 Task: Search one way flight ticket for 5 adults, 2 children, 1 infant in seat and 1 infant on lap in economy from Knoxville: Mcghee Tyson Airport to New Bern: Coastal Carolina Regional Airport (was Craven County Regional) on 8-4-2023. Choice of flights is Westjet. Number of bags: 2 checked bags. Price is upto 73000. Outbound departure time preference is 7:30.
Action: Mouse moved to (199, 297)
Screenshot: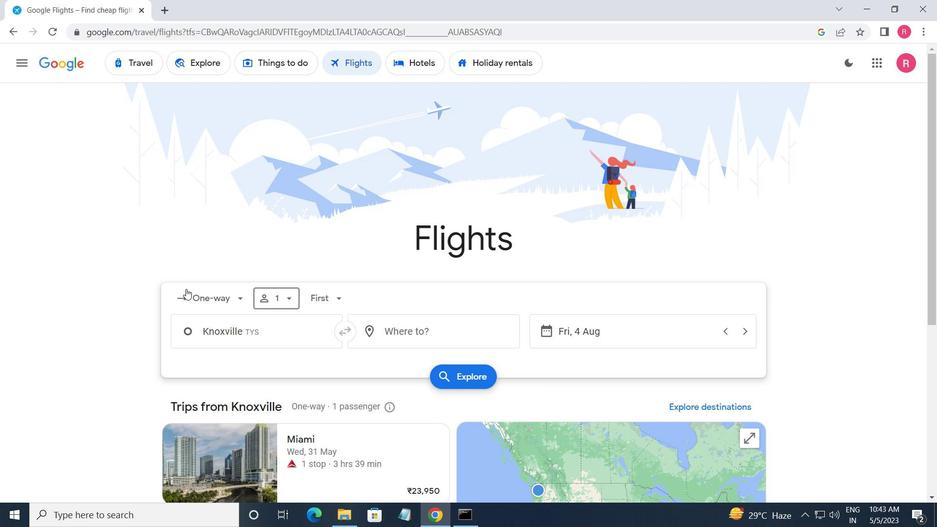 
Action: Mouse pressed left at (199, 297)
Screenshot: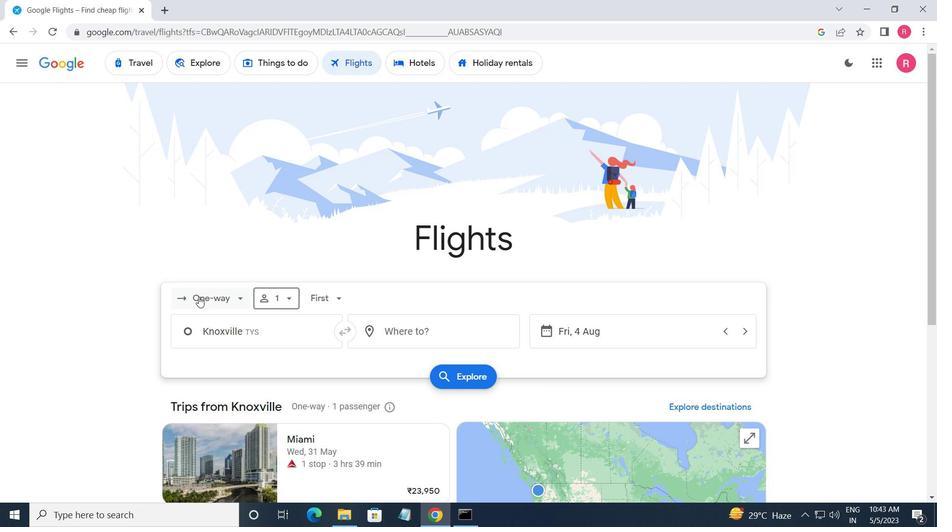 
Action: Mouse moved to (209, 351)
Screenshot: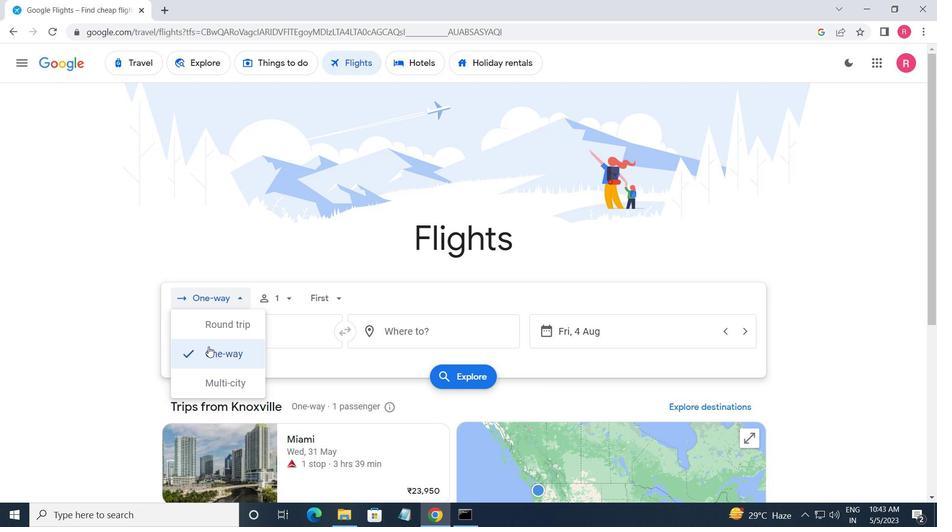 
Action: Mouse pressed left at (209, 351)
Screenshot: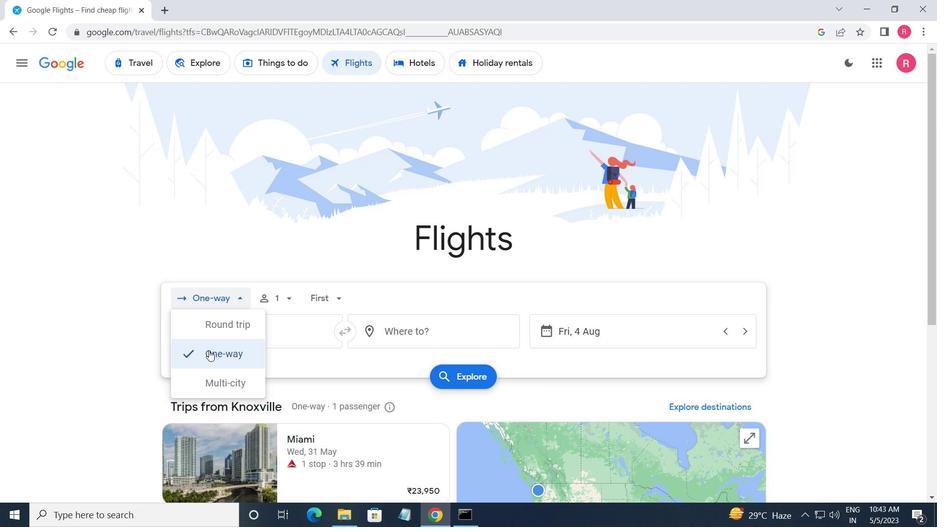 
Action: Mouse moved to (284, 303)
Screenshot: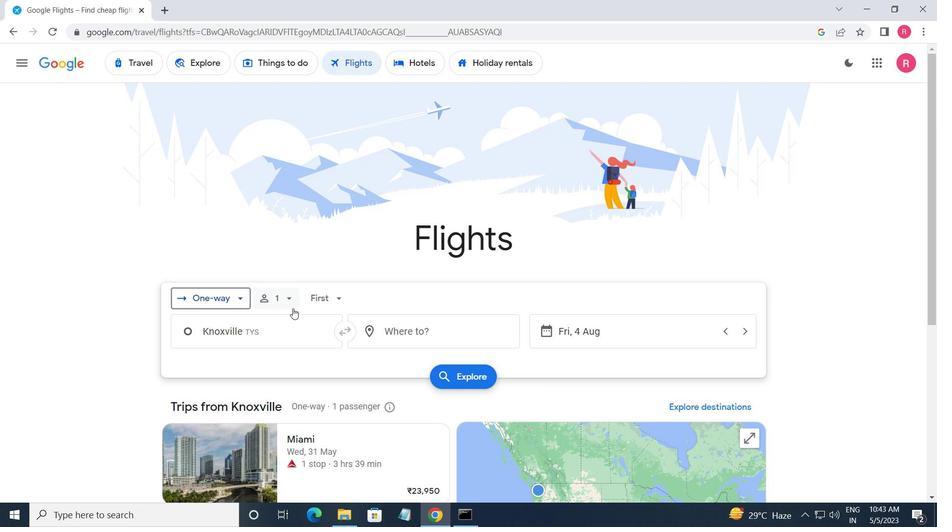 
Action: Mouse pressed left at (284, 303)
Screenshot: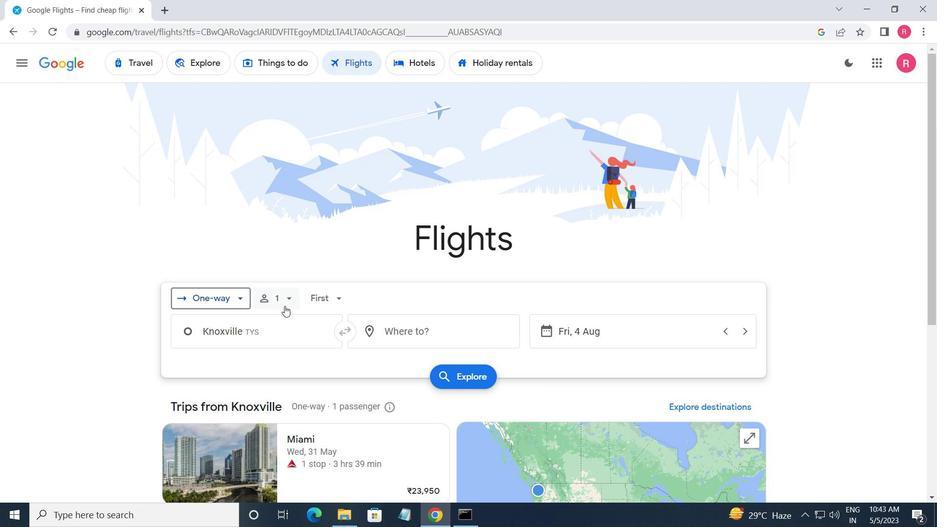 
Action: Mouse moved to (371, 328)
Screenshot: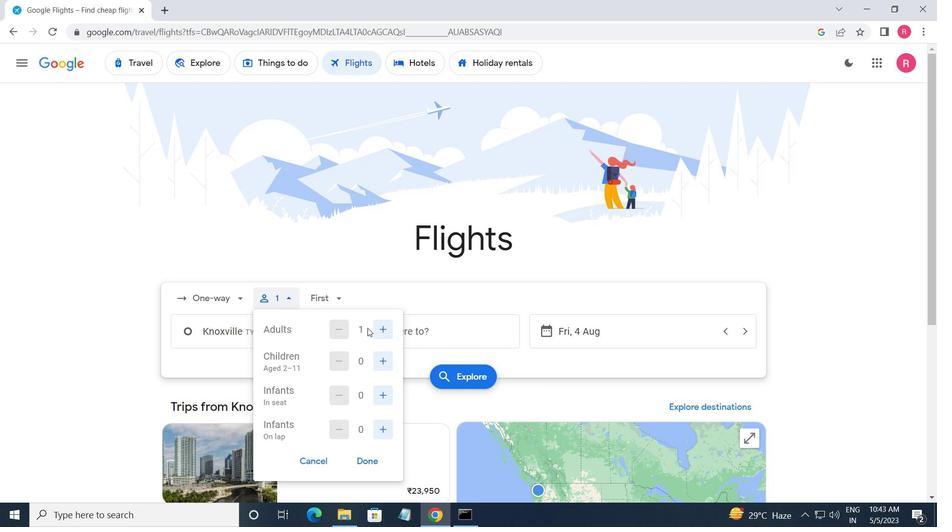 
Action: Mouse pressed left at (371, 328)
Screenshot: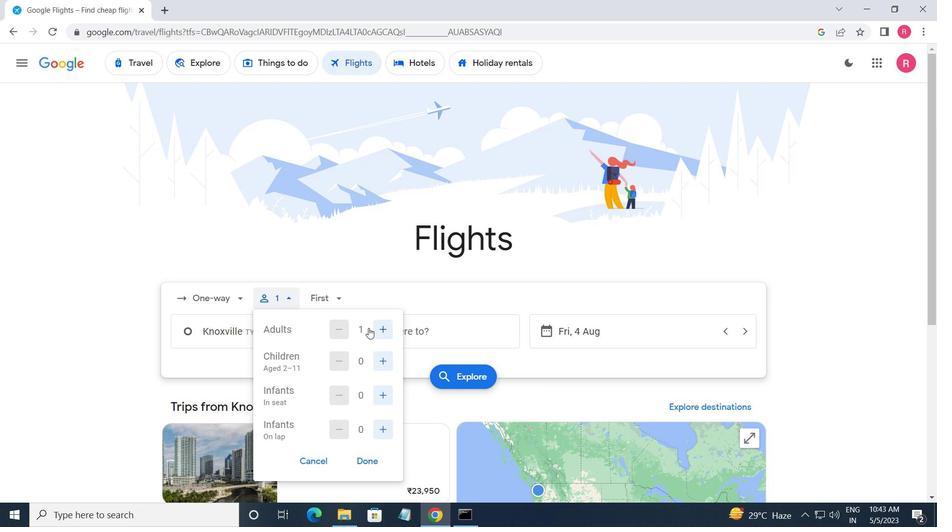
Action: Mouse pressed left at (371, 328)
Screenshot: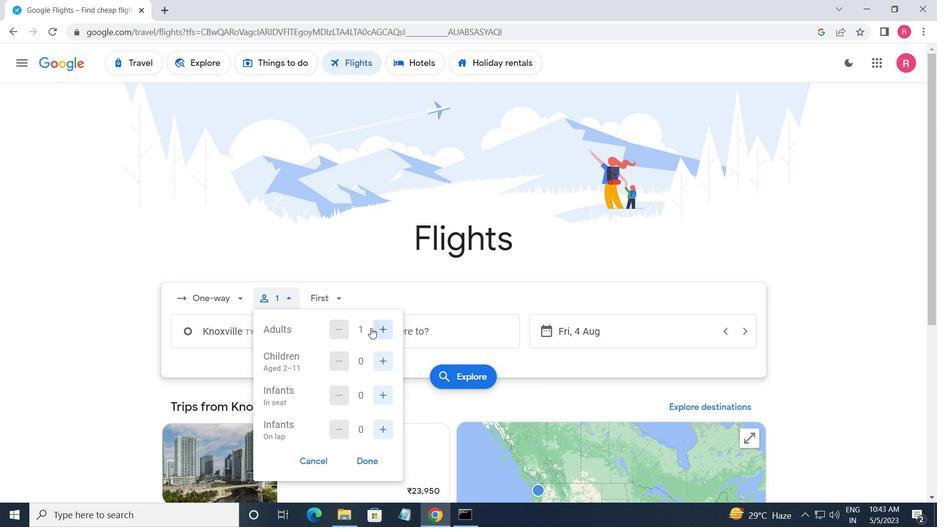 
Action: Mouse pressed left at (371, 328)
Screenshot: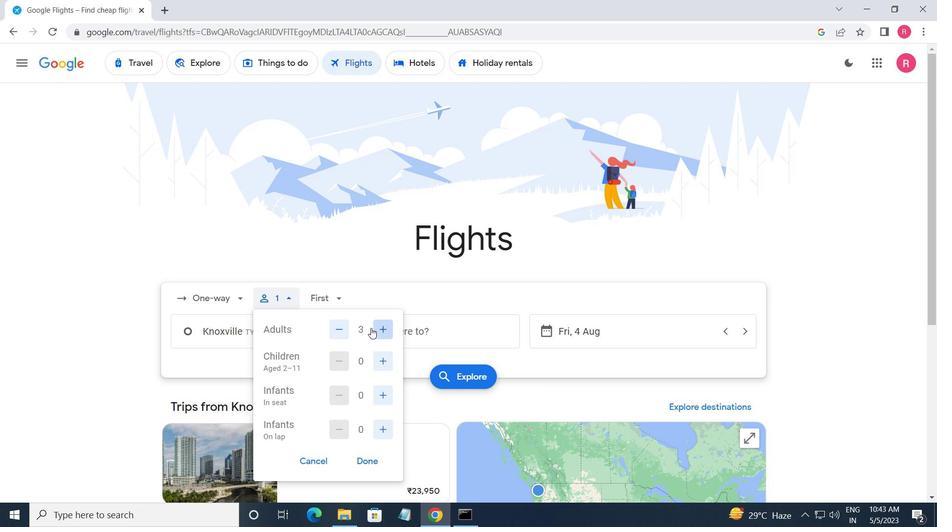 
Action: Mouse pressed left at (371, 328)
Screenshot: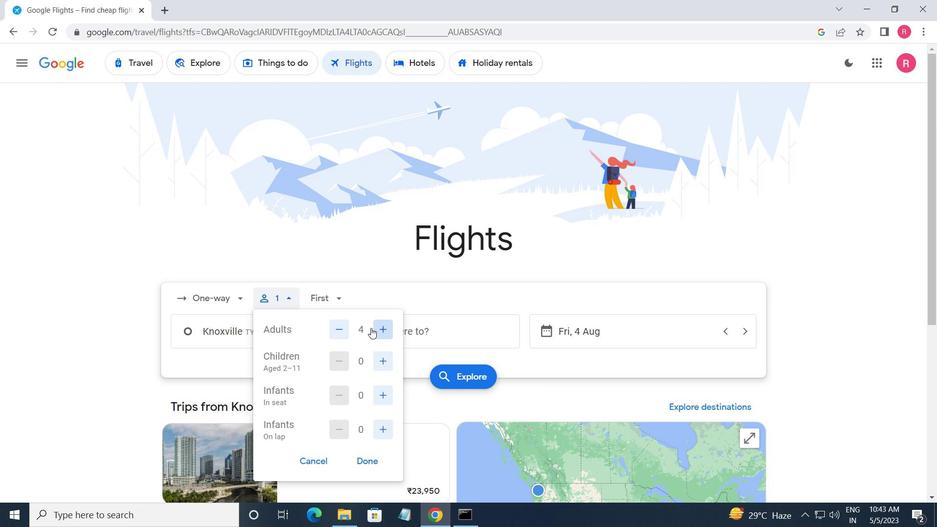 
Action: Mouse moved to (388, 360)
Screenshot: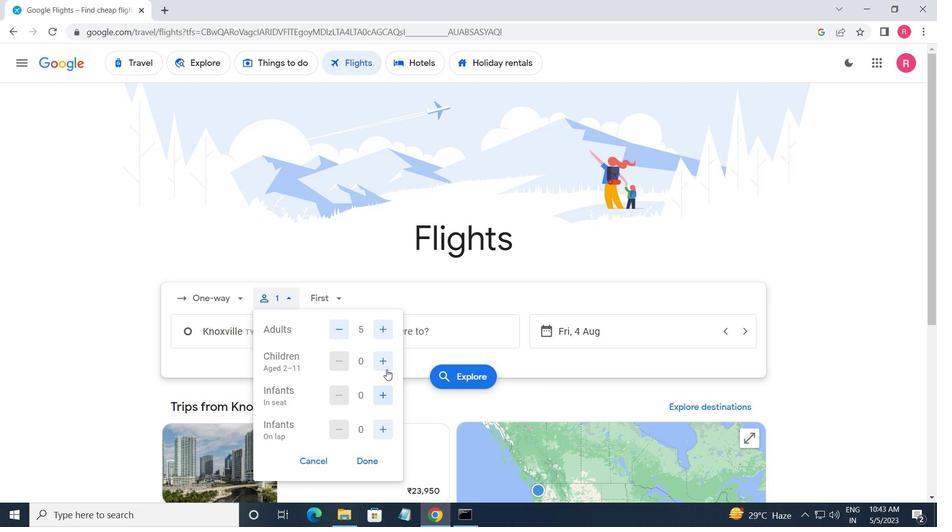 
Action: Mouse pressed left at (388, 360)
Screenshot: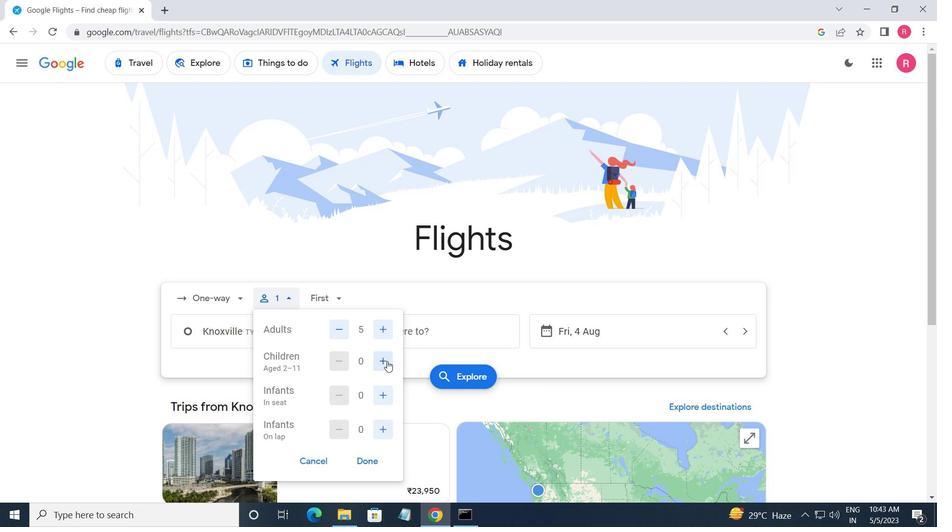 
Action: Mouse pressed left at (388, 360)
Screenshot: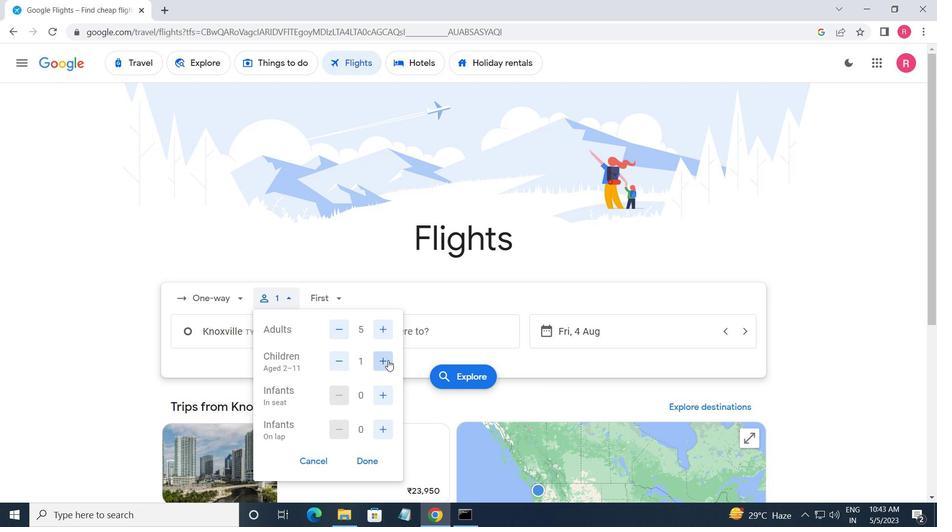 
Action: Mouse moved to (384, 394)
Screenshot: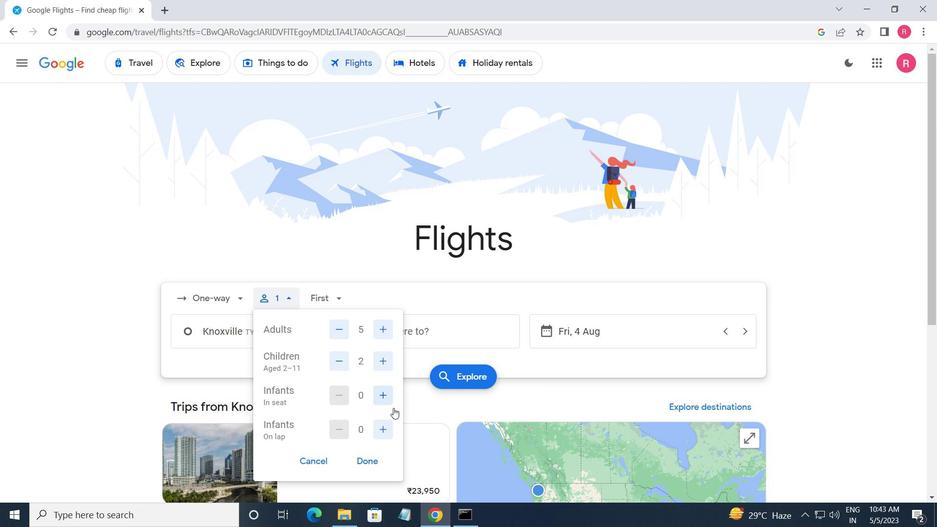 
Action: Mouse pressed left at (384, 394)
Screenshot: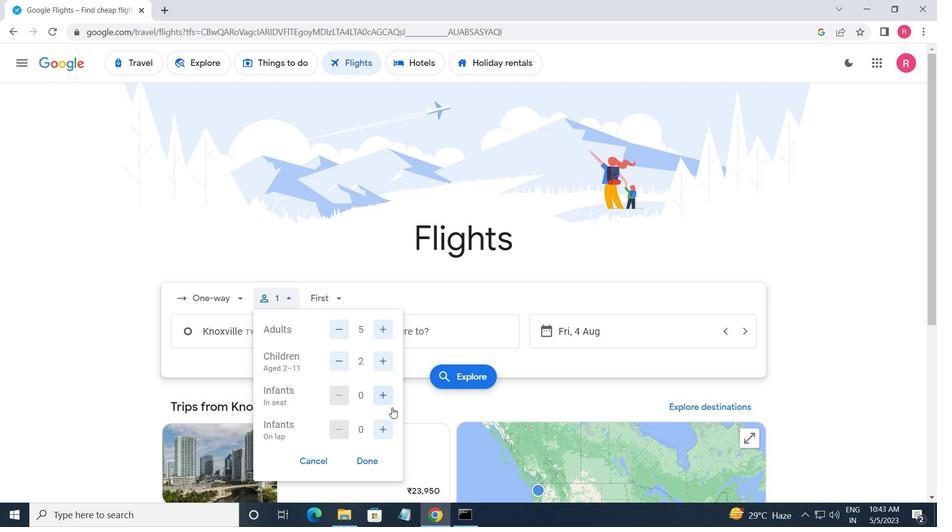 
Action: Mouse moved to (392, 430)
Screenshot: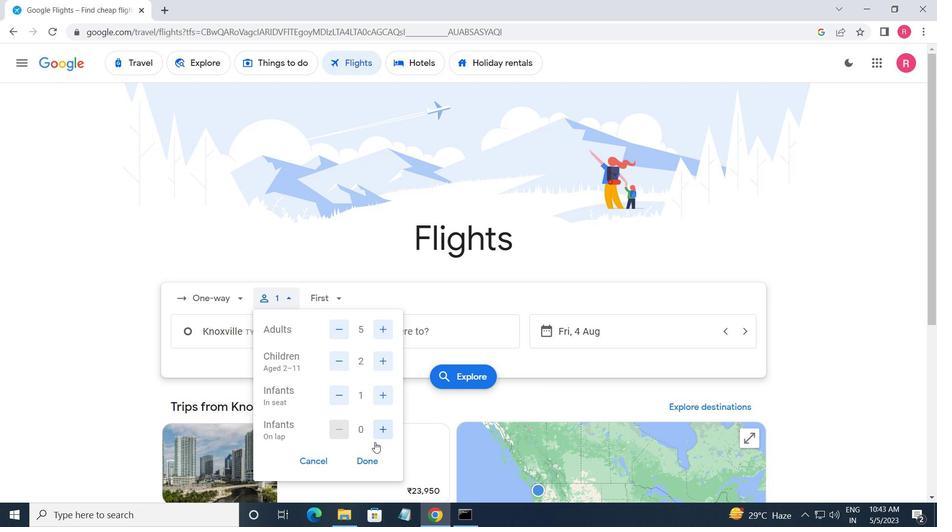 
Action: Mouse pressed left at (392, 430)
Screenshot: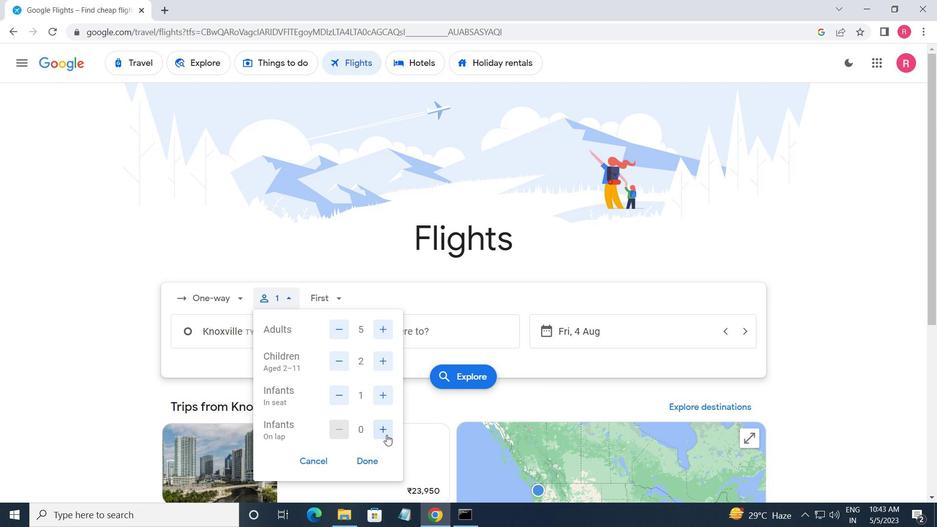 
Action: Mouse moved to (370, 464)
Screenshot: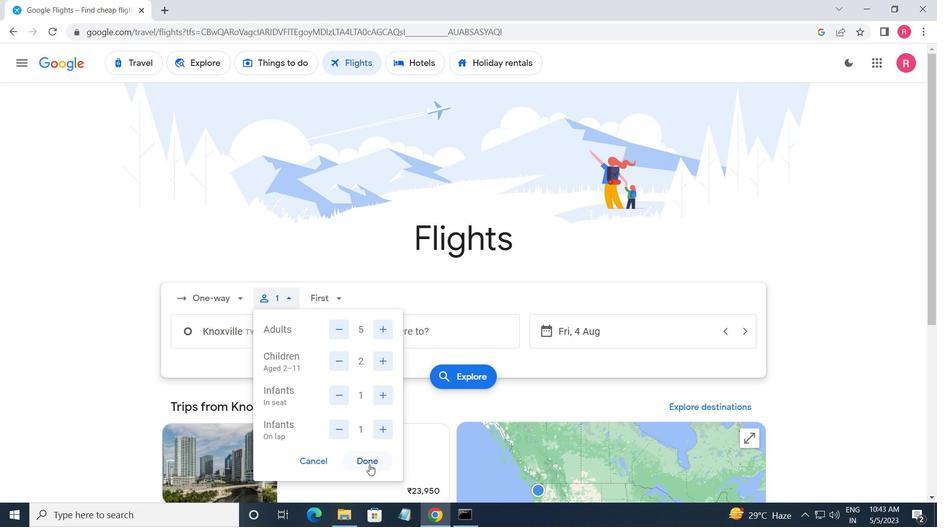 
Action: Mouse pressed left at (370, 464)
Screenshot: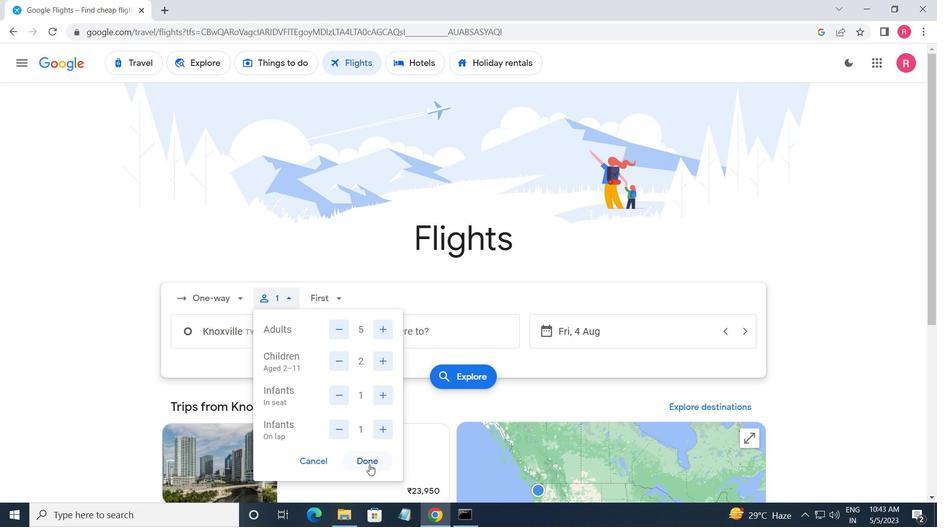 
Action: Mouse moved to (328, 299)
Screenshot: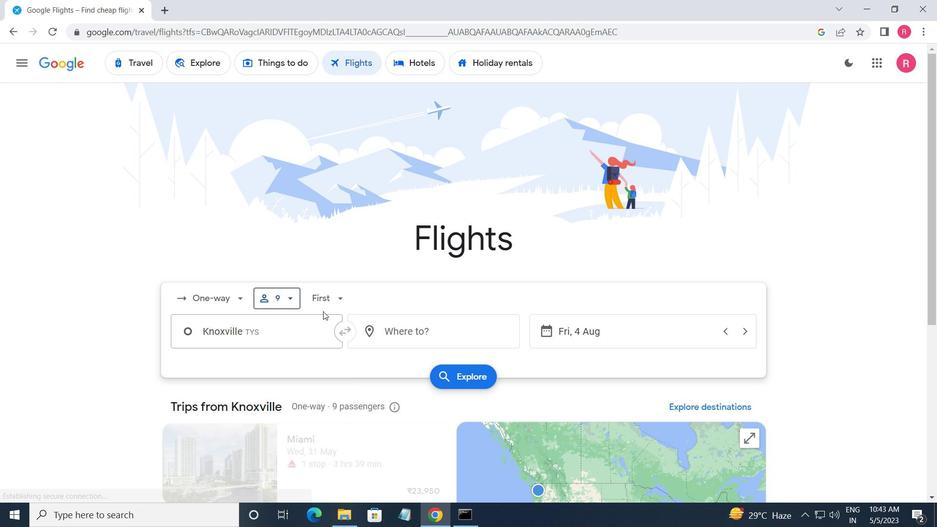 
Action: Mouse pressed left at (328, 299)
Screenshot: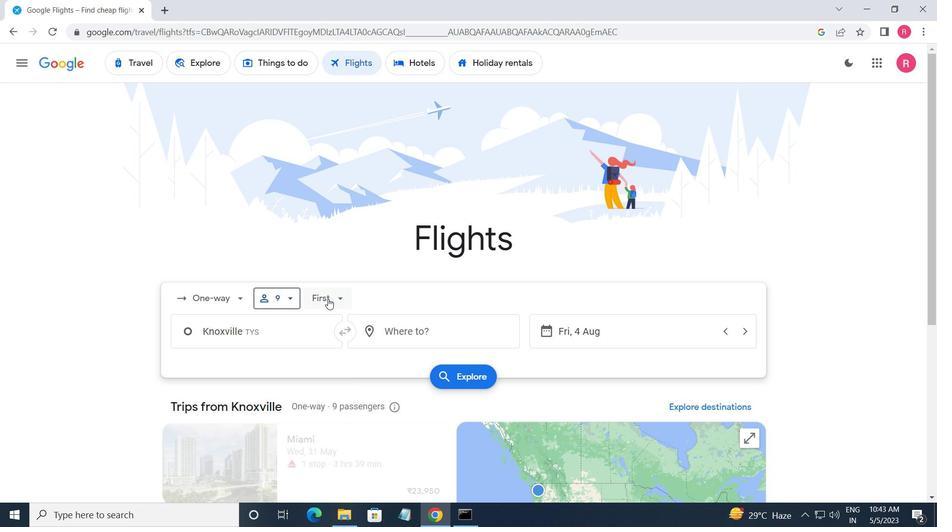 
Action: Mouse moved to (351, 325)
Screenshot: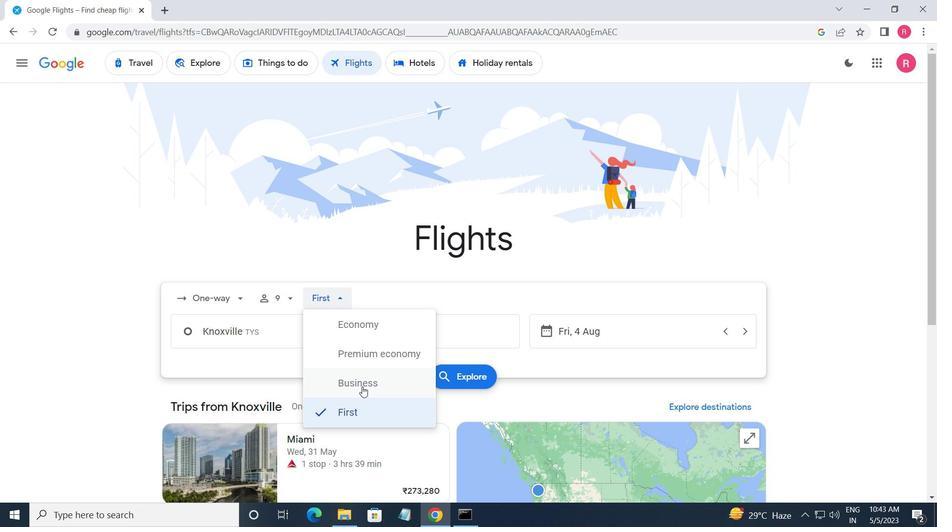 
Action: Mouse pressed left at (351, 325)
Screenshot: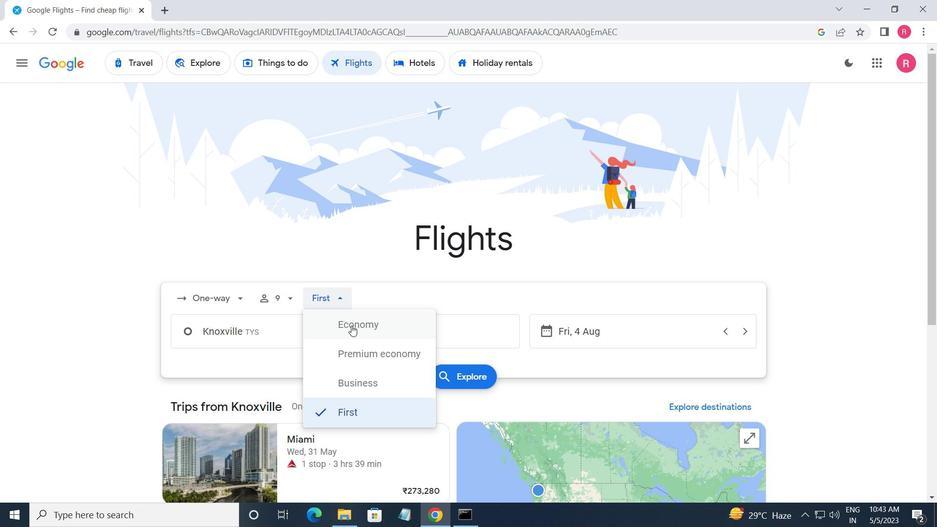 
Action: Mouse moved to (260, 329)
Screenshot: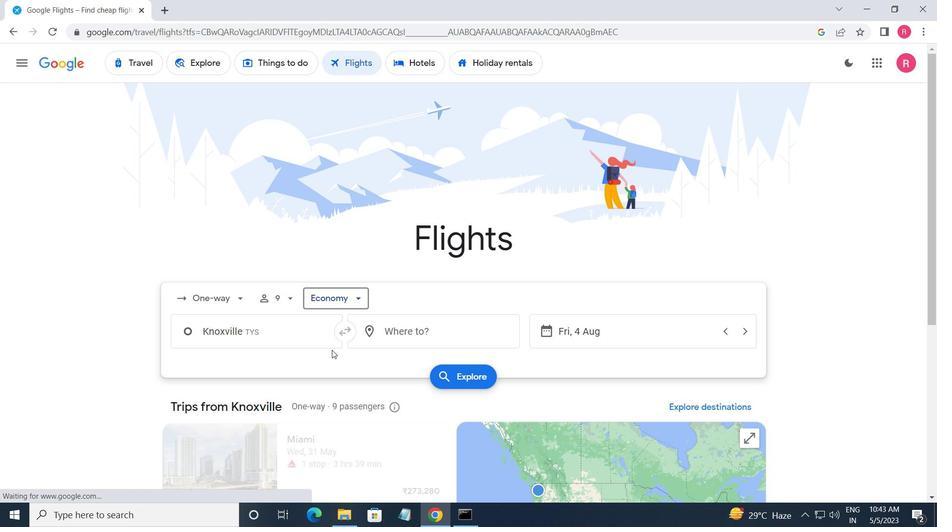 
Action: Mouse pressed left at (260, 329)
Screenshot: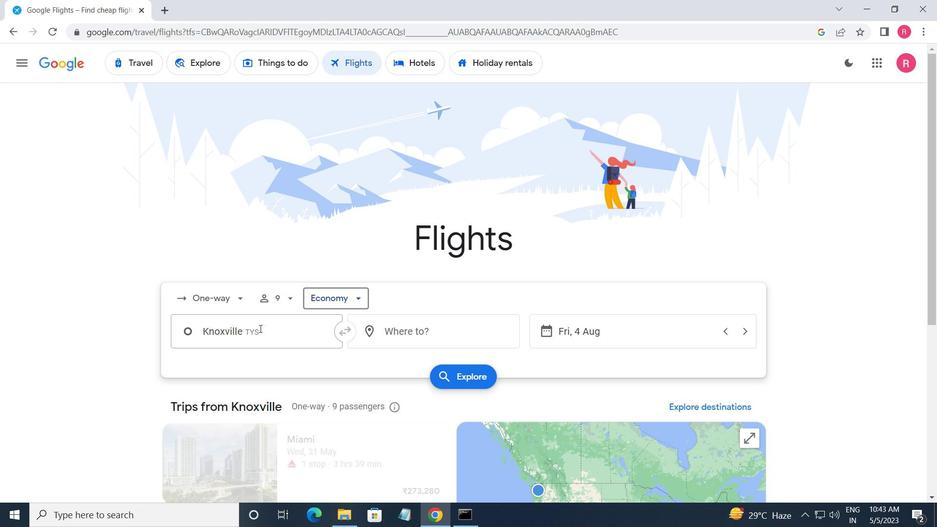 
Action: Mouse moved to (290, 395)
Screenshot: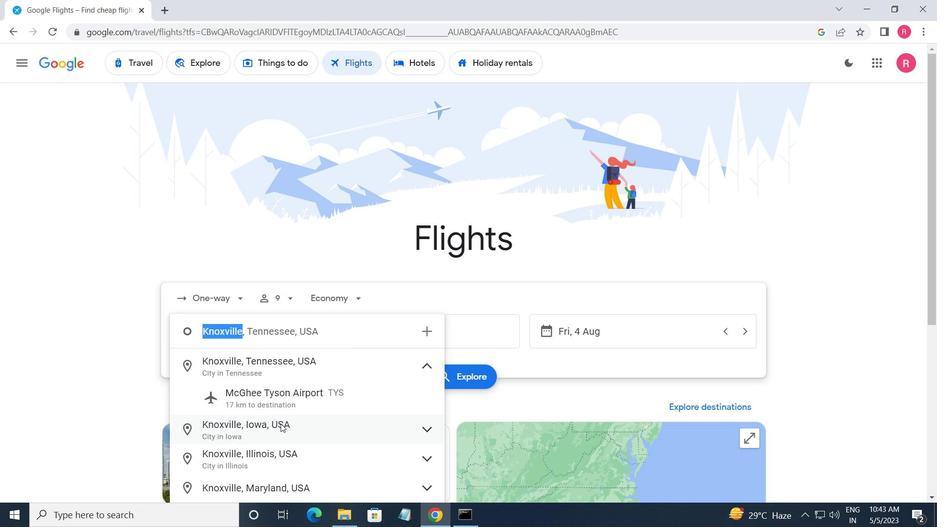 
Action: Mouse pressed left at (290, 395)
Screenshot: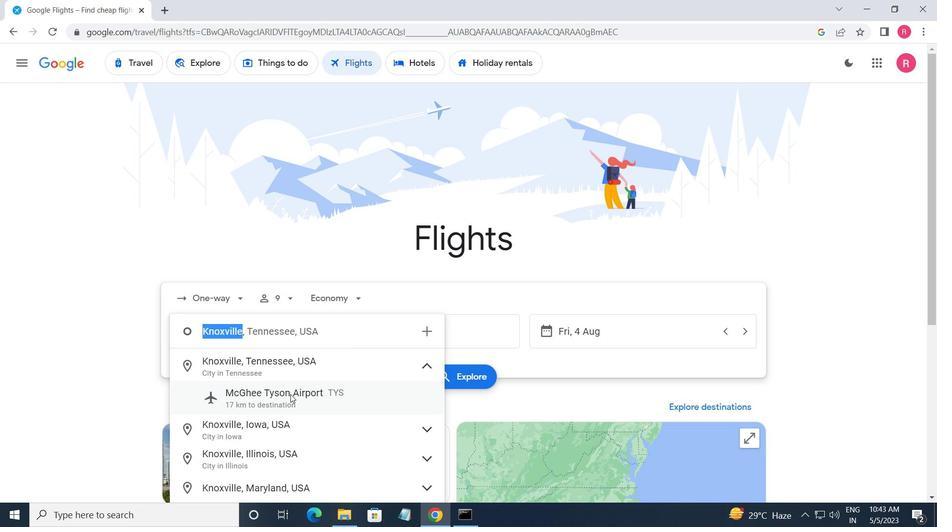 
Action: Mouse moved to (401, 331)
Screenshot: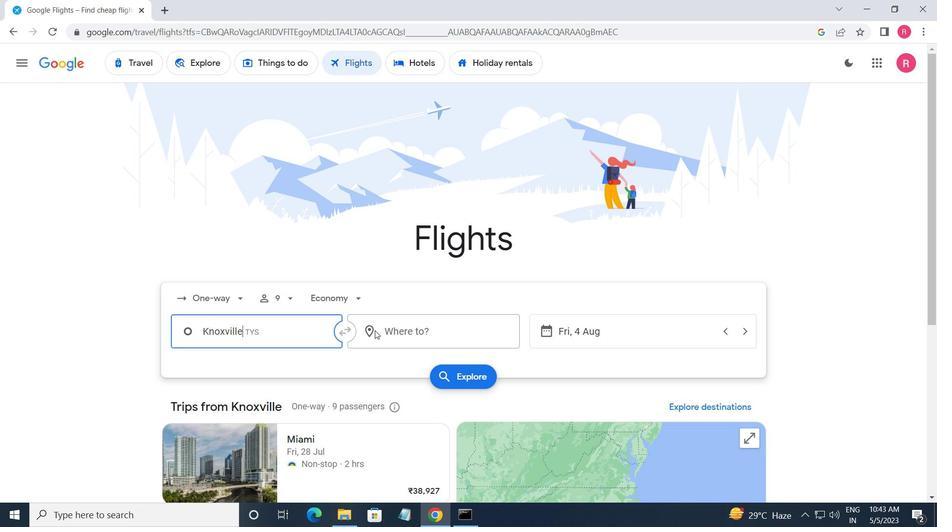 
Action: Mouse pressed left at (401, 331)
Screenshot: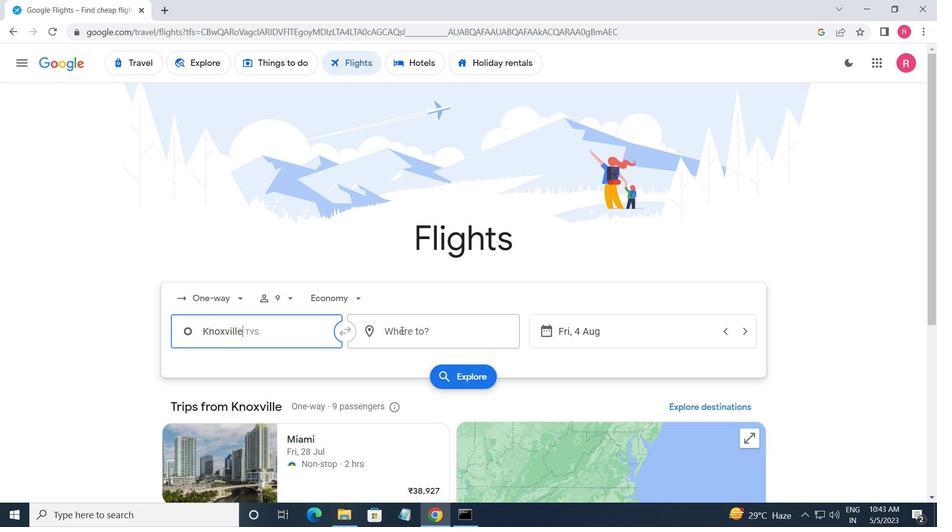 
Action: Mouse moved to (457, 461)
Screenshot: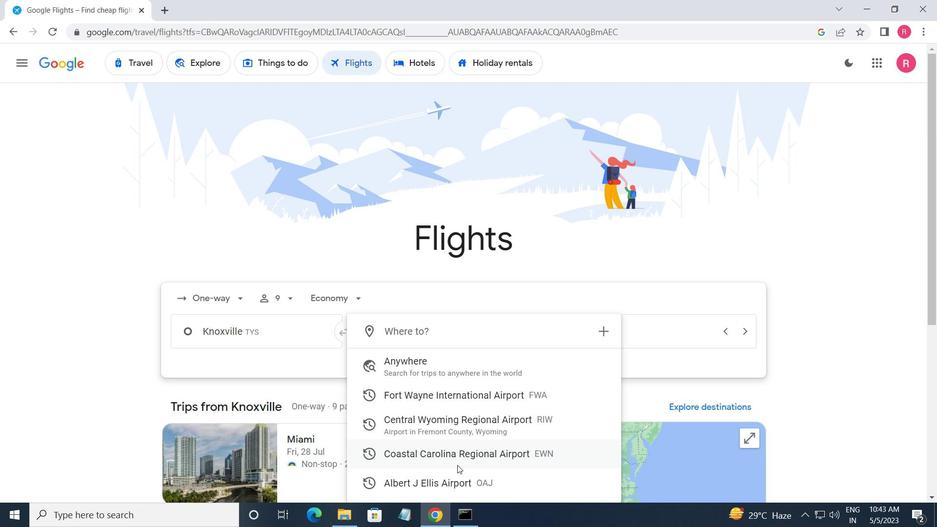 
Action: Mouse pressed left at (457, 461)
Screenshot: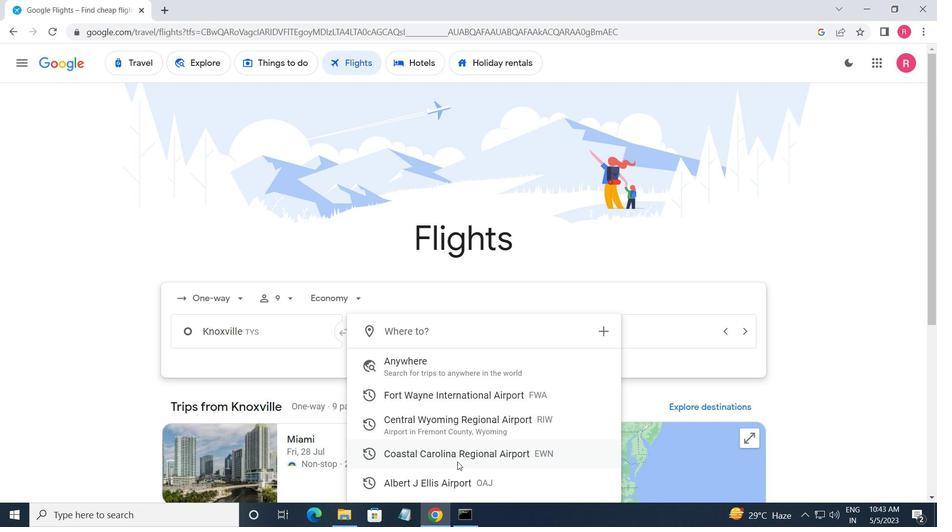 
Action: Mouse moved to (607, 332)
Screenshot: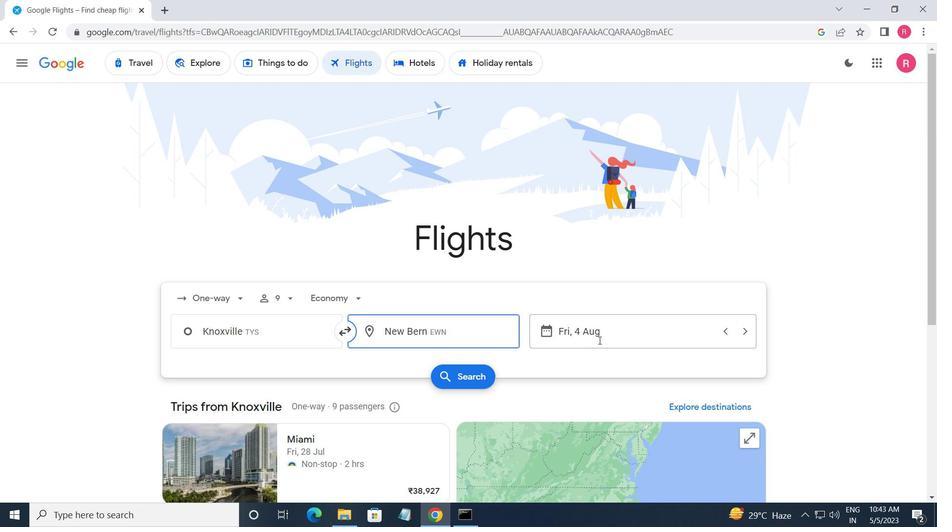 
Action: Mouse pressed left at (607, 332)
Screenshot: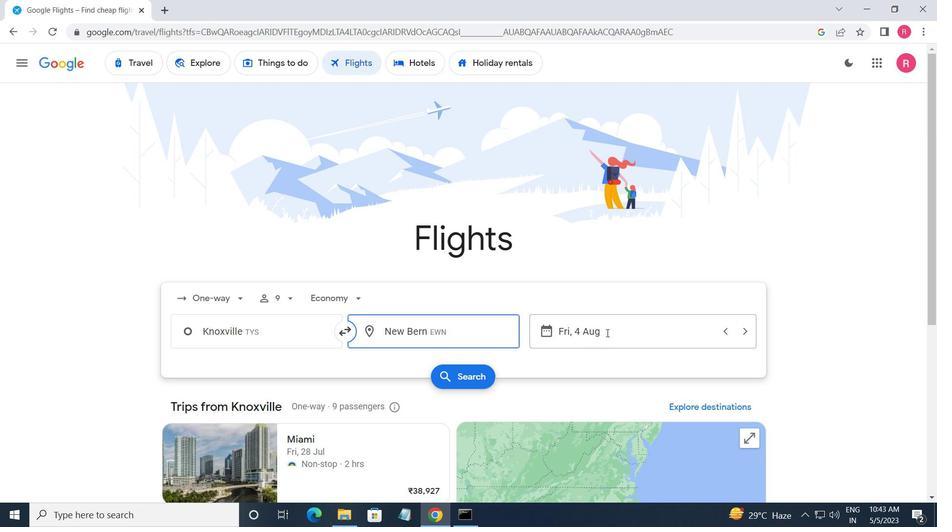 
Action: Mouse moved to (466, 285)
Screenshot: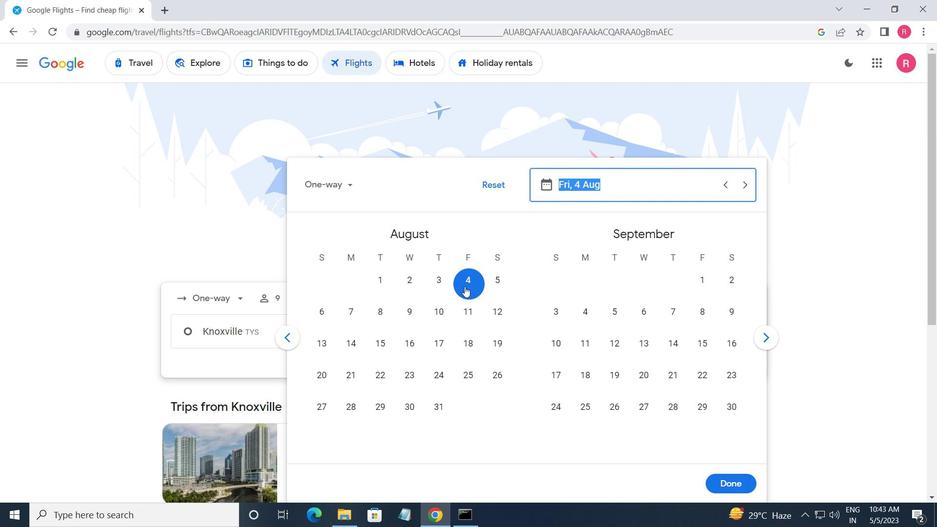 
Action: Mouse pressed left at (466, 285)
Screenshot: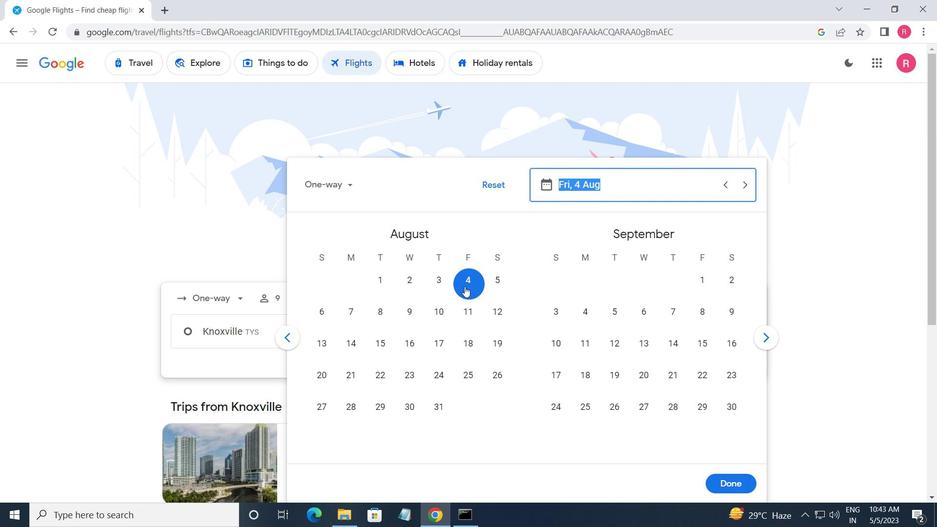 
Action: Mouse moved to (729, 483)
Screenshot: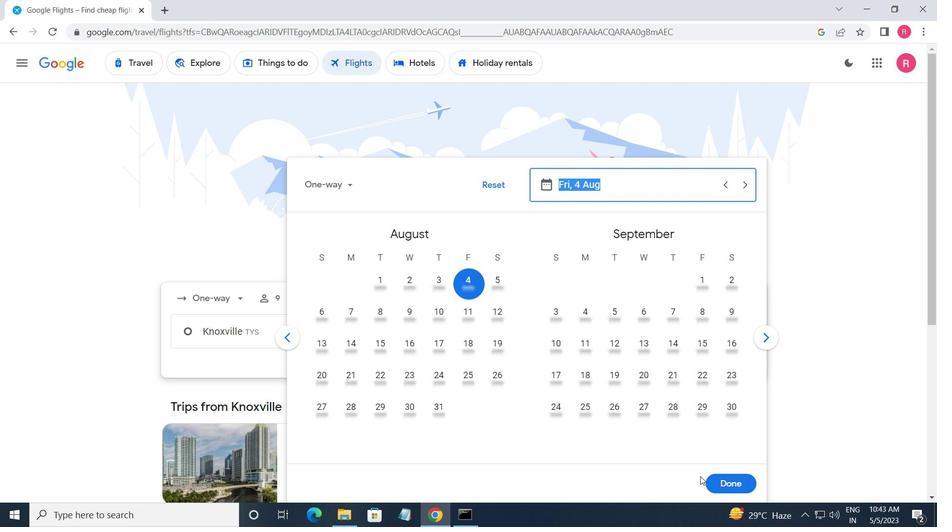 
Action: Mouse pressed left at (729, 483)
Screenshot: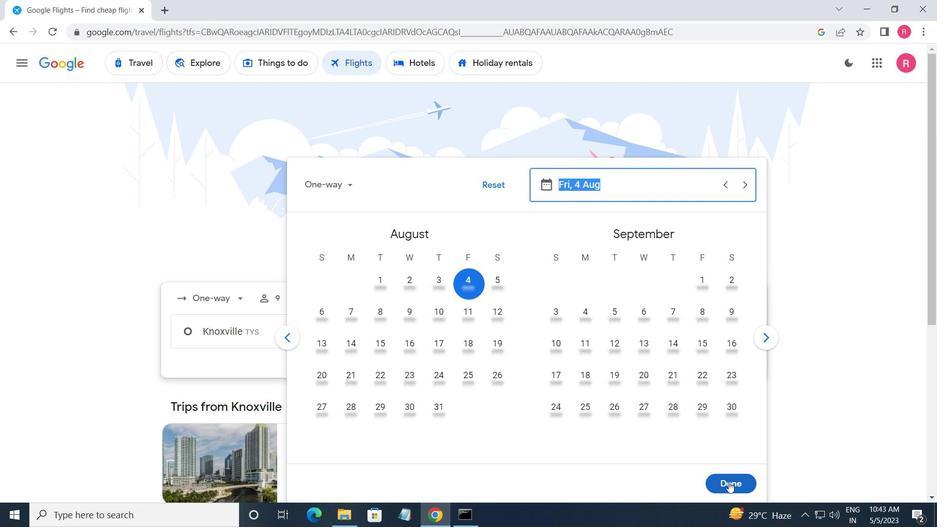 
Action: Mouse moved to (466, 379)
Screenshot: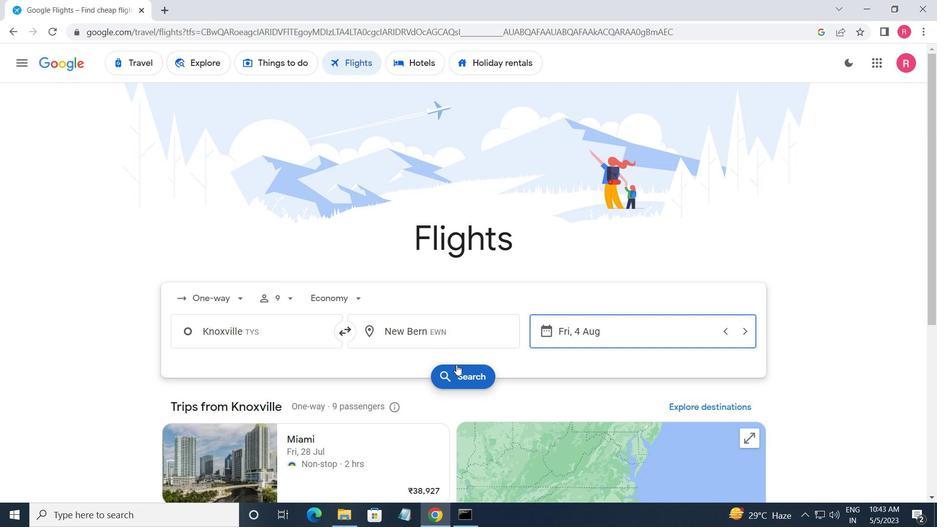 
Action: Mouse pressed left at (466, 379)
Screenshot: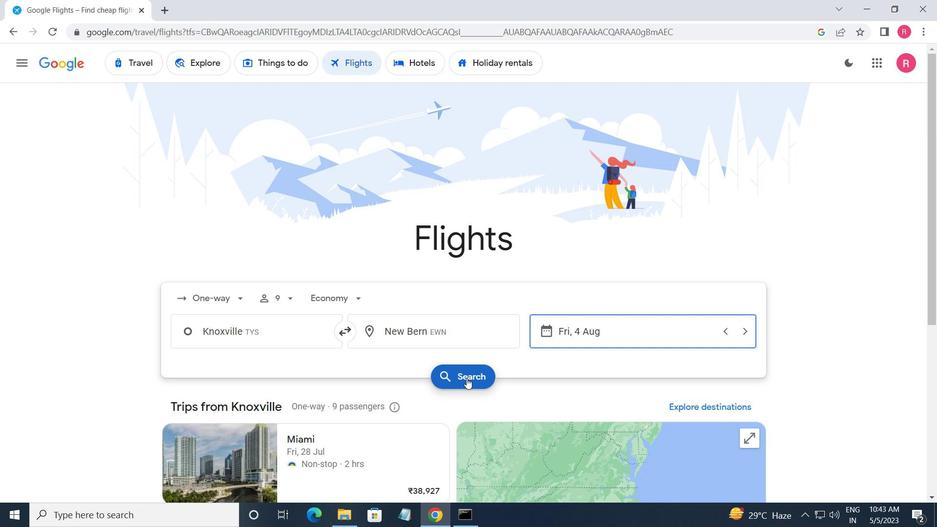 
Action: Mouse moved to (204, 174)
Screenshot: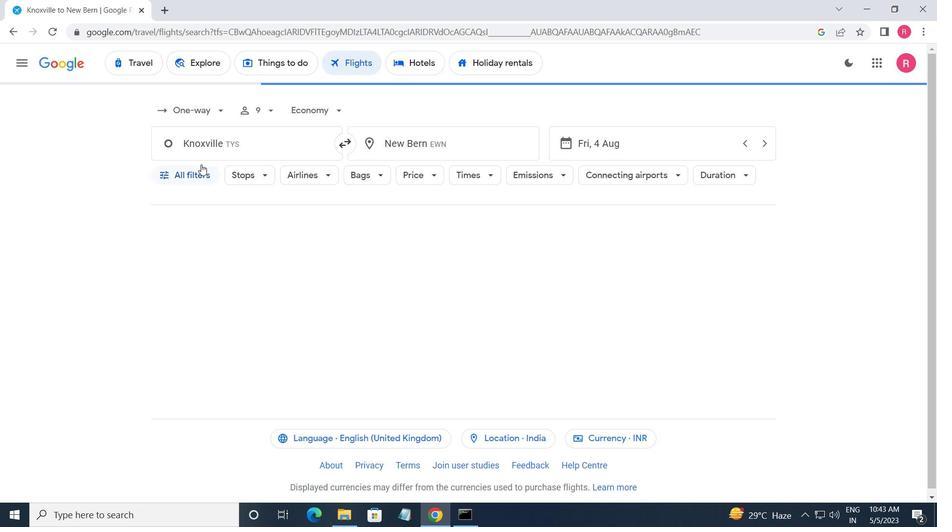 
Action: Mouse pressed left at (204, 174)
Screenshot: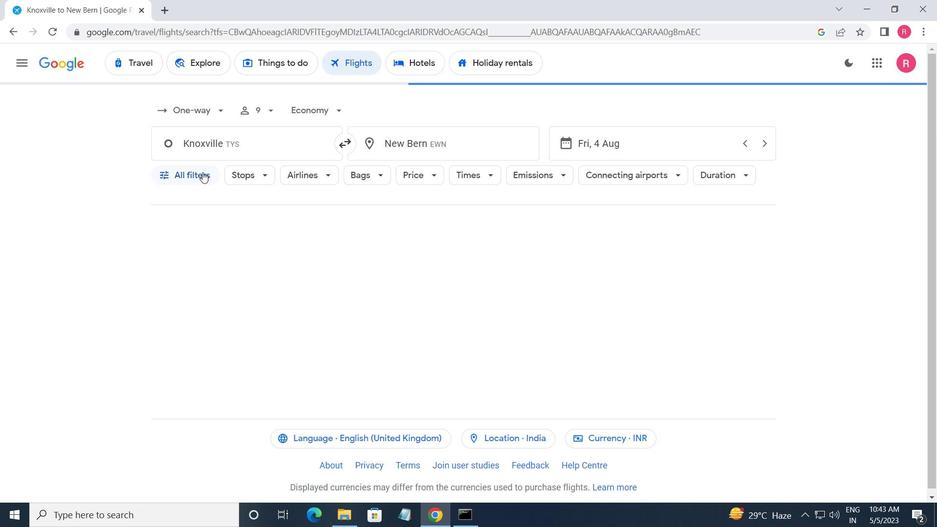 
Action: Mouse moved to (289, 311)
Screenshot: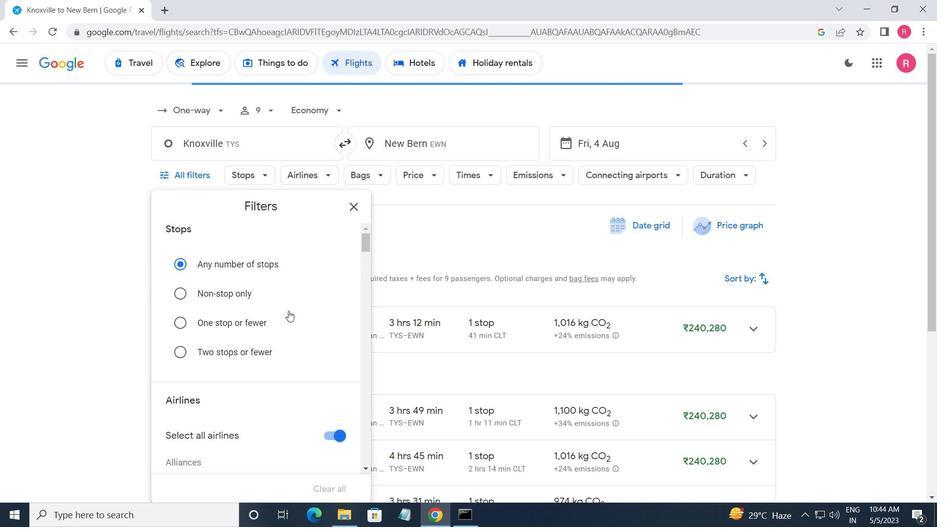 
Action: Mouse scrolled (289, 310) with delta (0, 0)
Screenshot: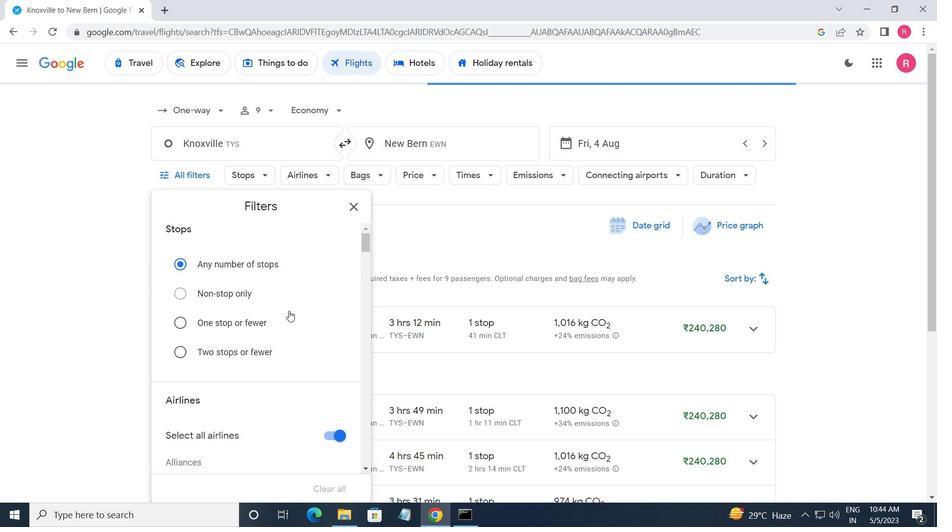 
Action: Mouse scrolled (289, 310) with delta (0, 0)
Screenshot: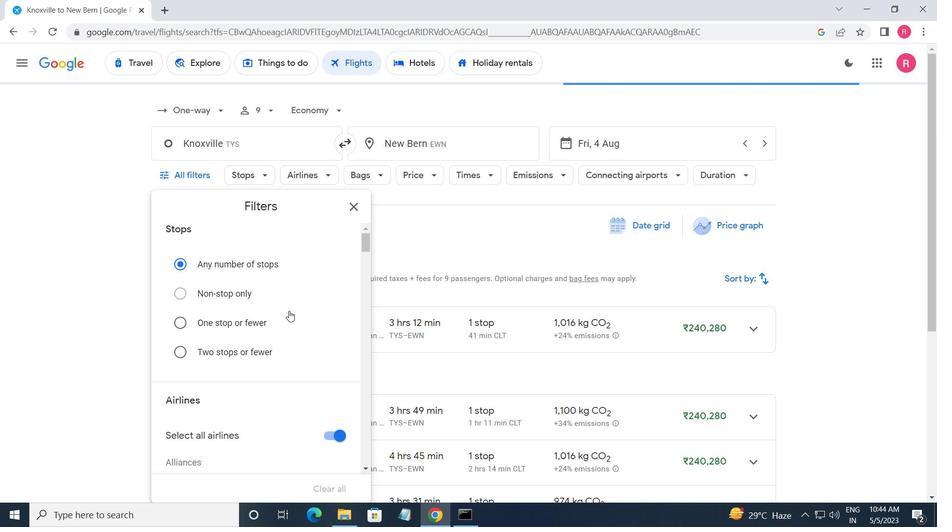 
Action: Mouse moved to (290, 313)
Screenshot: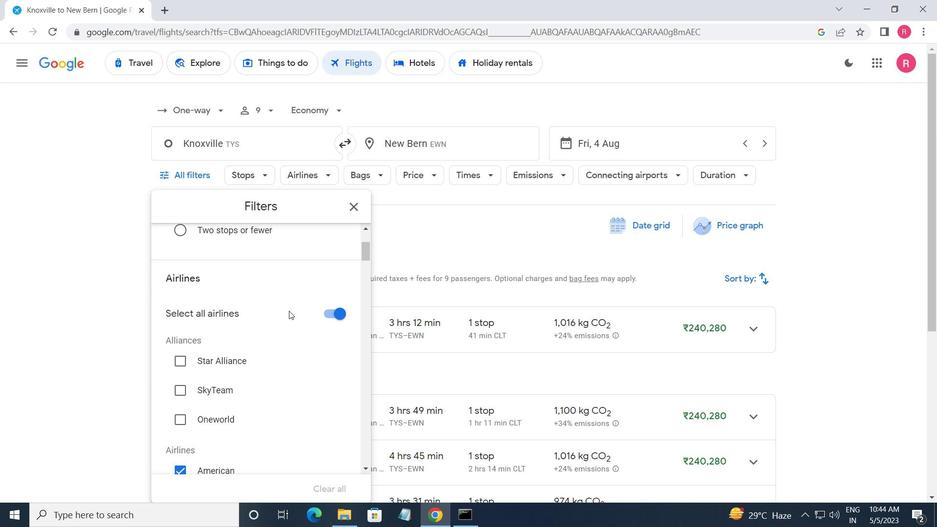 
Action: Mouse scrolled (290, 313) with delta (0, 0)
Screenshot: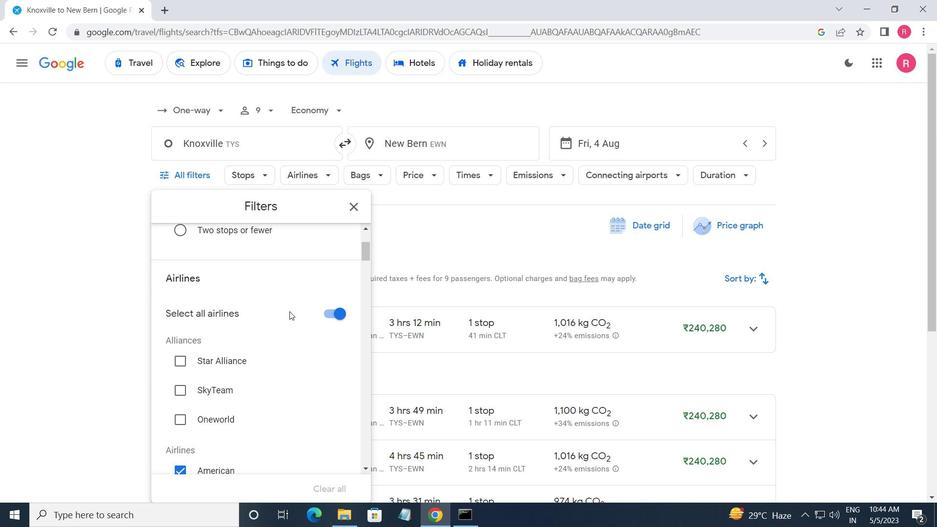 
Action: Mouse moved to (291, 314)
Screenshot: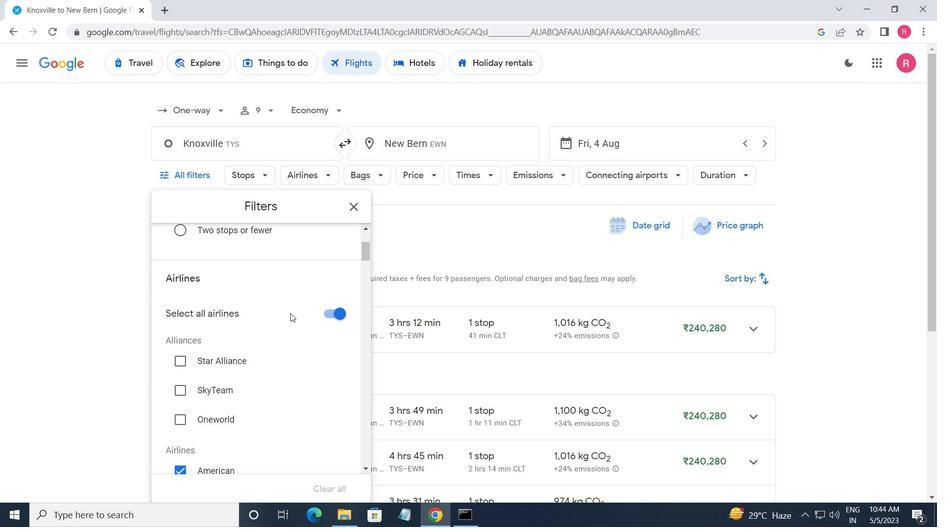 
Action: Mouse scrolled (291, 313) with delta (0, 0)
Screenshot: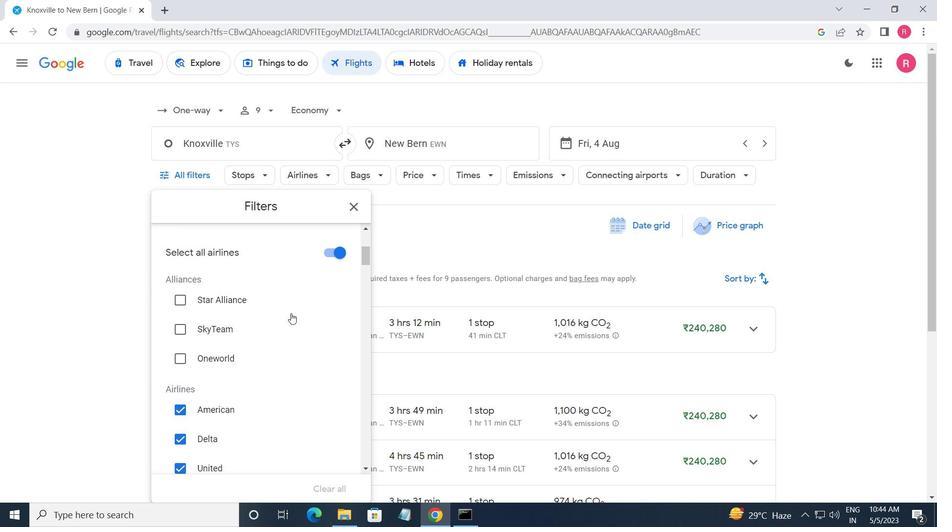
Action: Mouse moved to (291, 315)
Screenshot: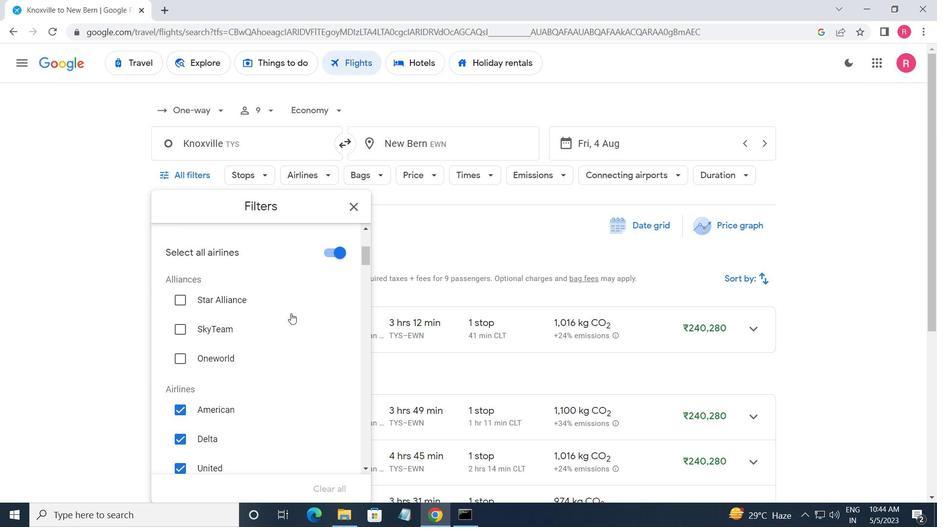 
Action: Mouse scrolled (291, 314) with delta (0, 0)
Screenshot: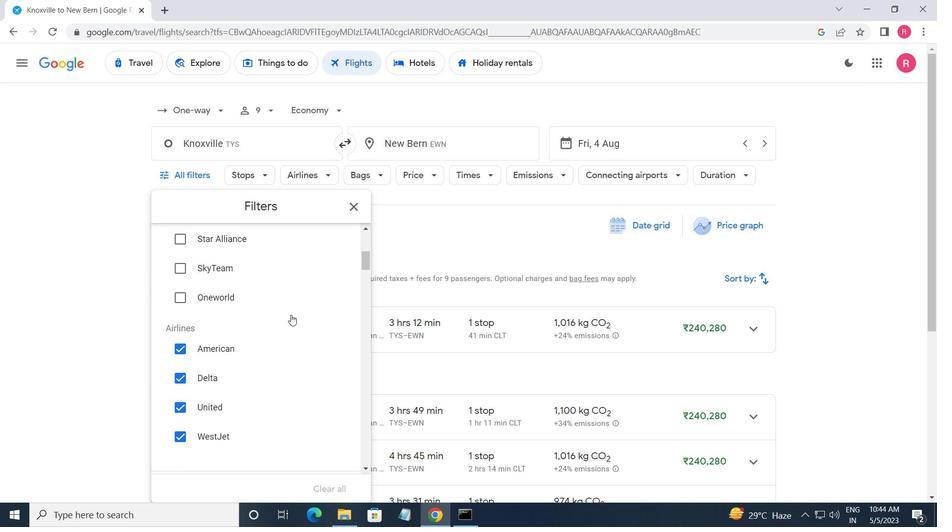 
Action: Mouse moved to (325, 379)
Screenshot: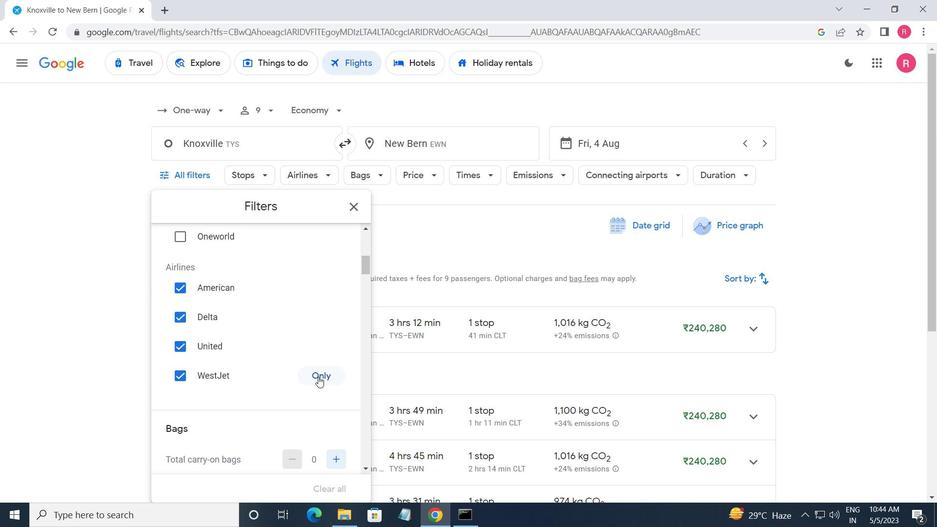 
Action: Mouse pressed left at (325, 379)
Screenshot: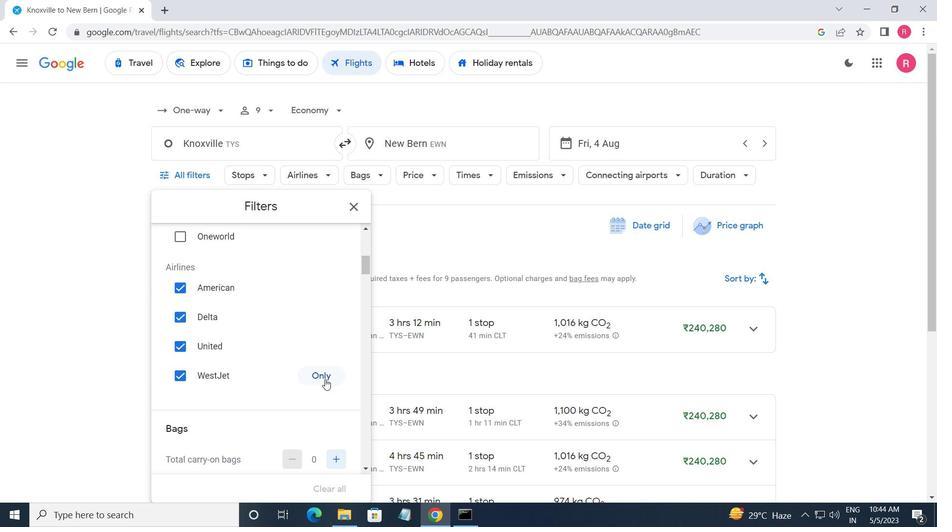 
Action: Mouse moved to (281, 328)
Screenshot: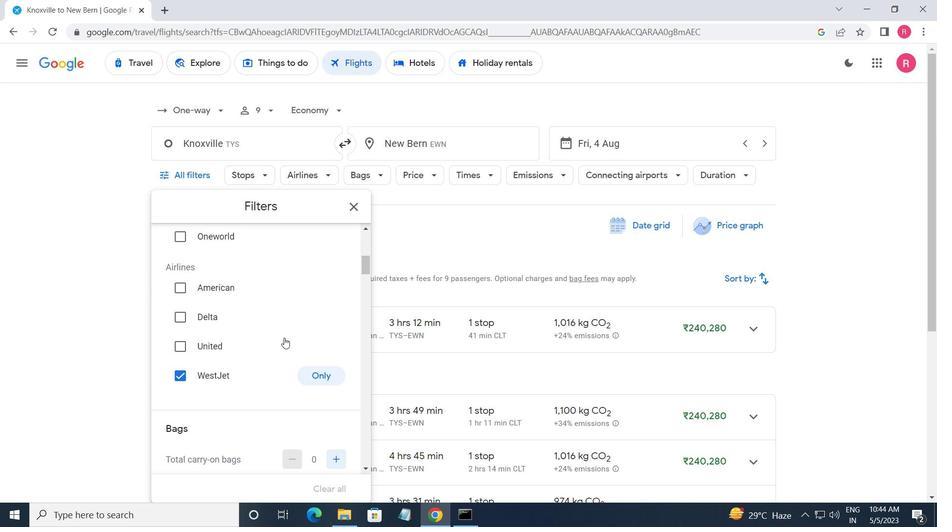 
Action: Mouse scrolled (281, 327) with delta (0, 0)
Screenshot: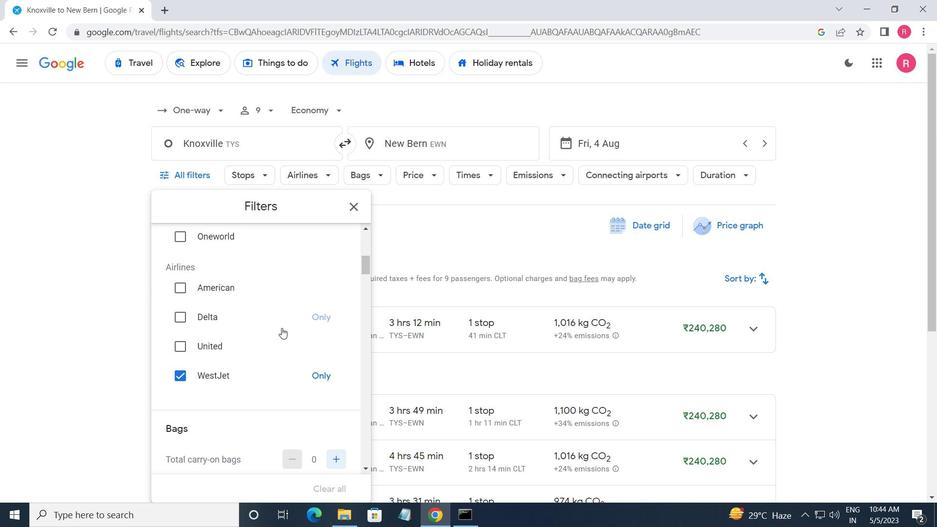 
Action: Mouse scrolled (281, 327) with delta (0, 0)
Screenshot: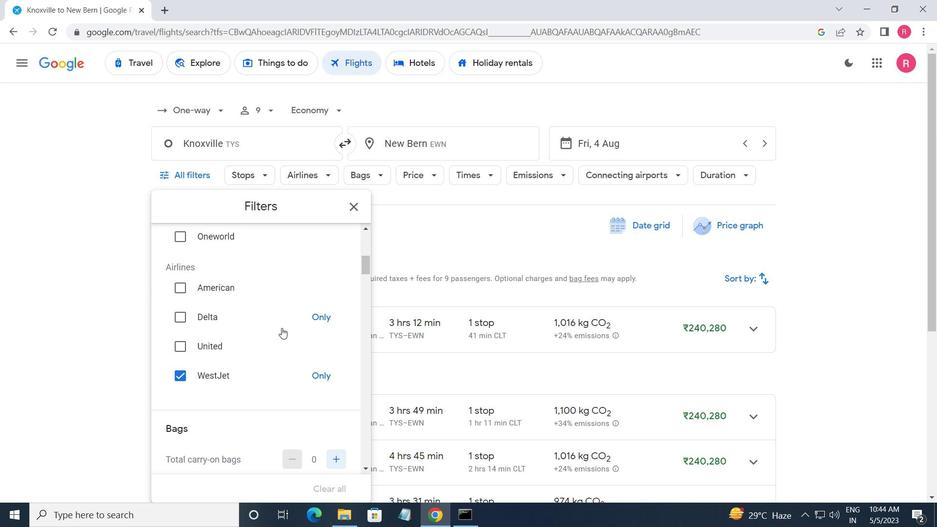 
Action: Mouse moved to (288, 338)
Screenshot: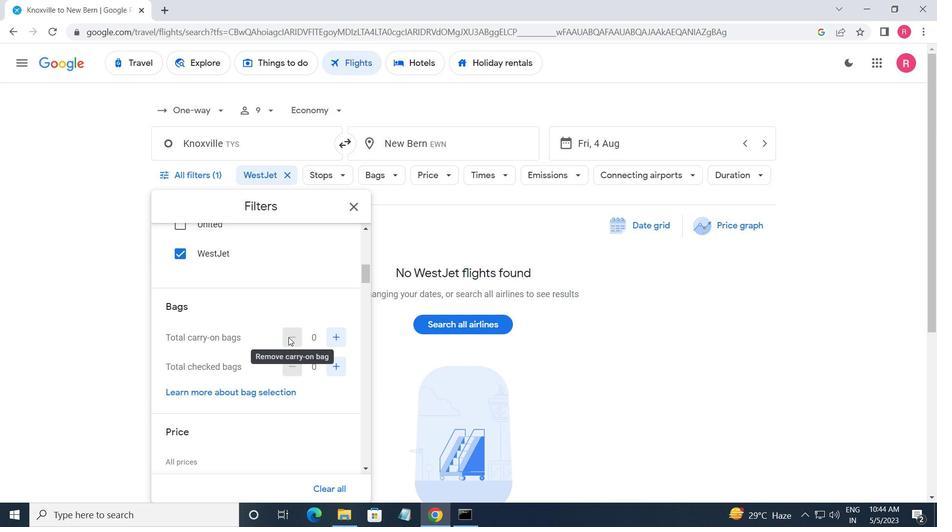 
Action: Mouse scrolled (288, 338) with delta (0, 0)
Screenshot: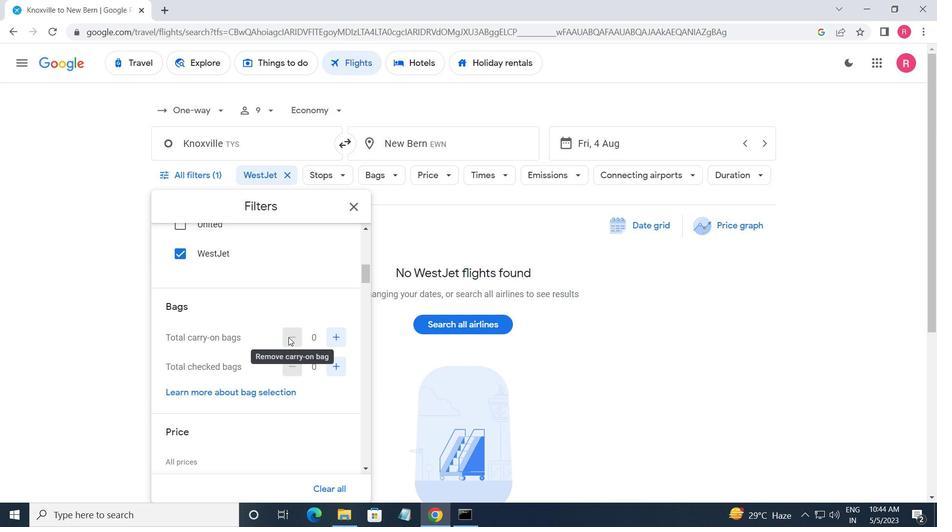 
Action: Mouse moved to (332, 310)
Screenshot: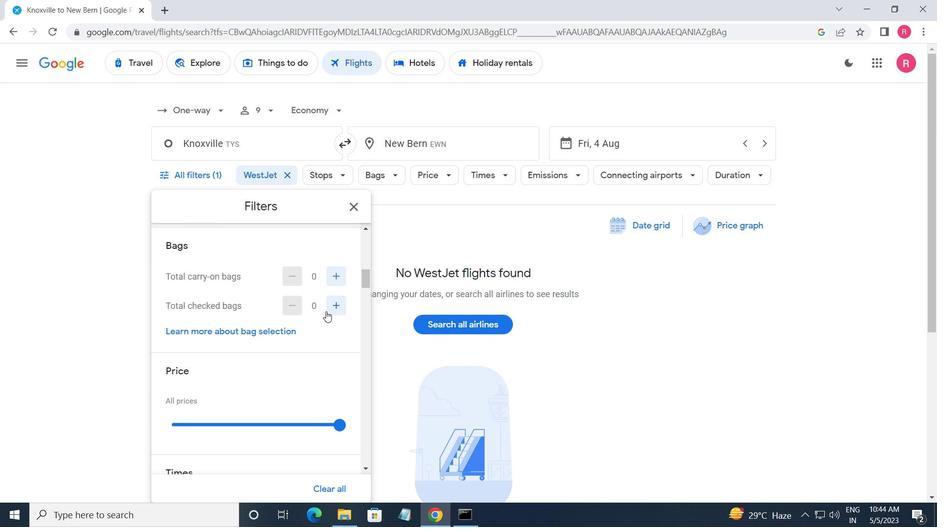 
Action: Mouse pressed left at (332, 310)
Screenshot: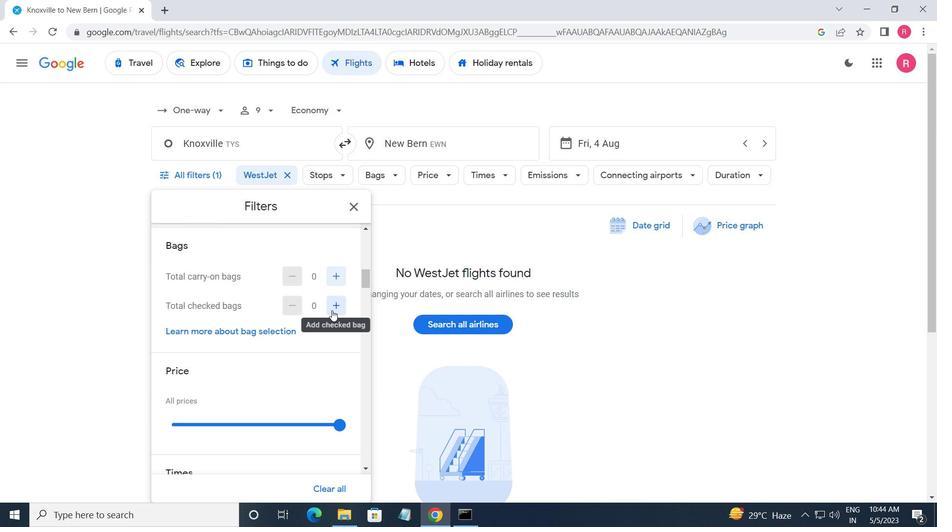 
Action: Mouse moved to (332, 310)
Screenshot: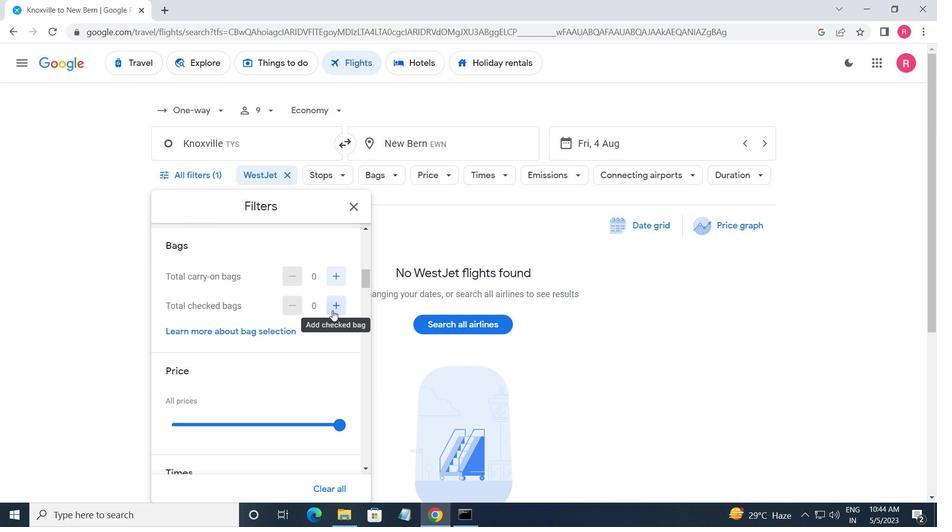 
Action: Mouse pressed left at (332, 310)
Screenshot: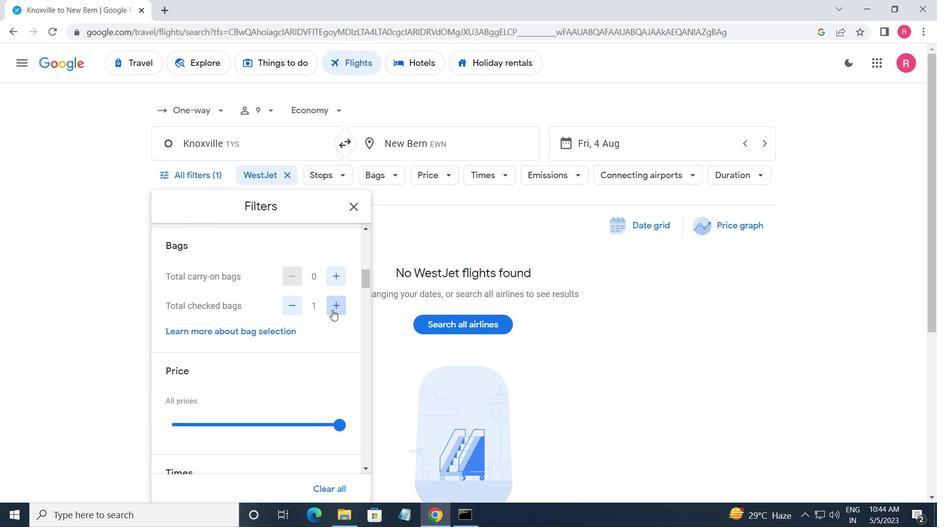 
Action: Mouse moved to (286, 350)
Screenshot: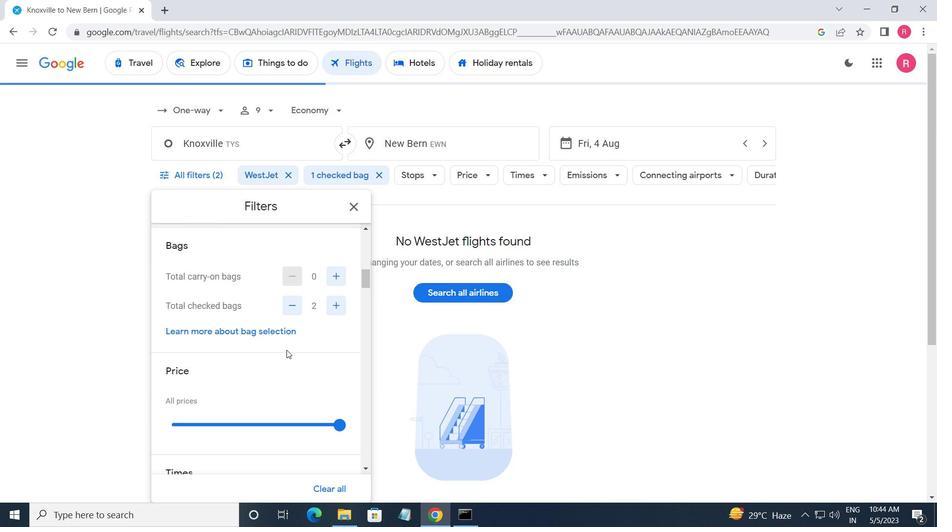 
Action: Mouse scrolled (286, 350) with delta (0, 0)
Screenshot: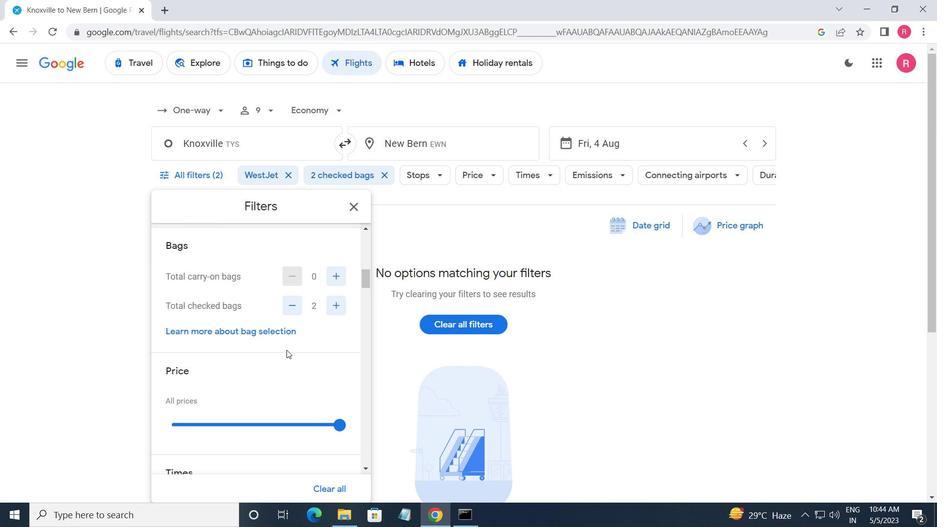 
Action: Mouse moved to (331, 365)
Screenshot: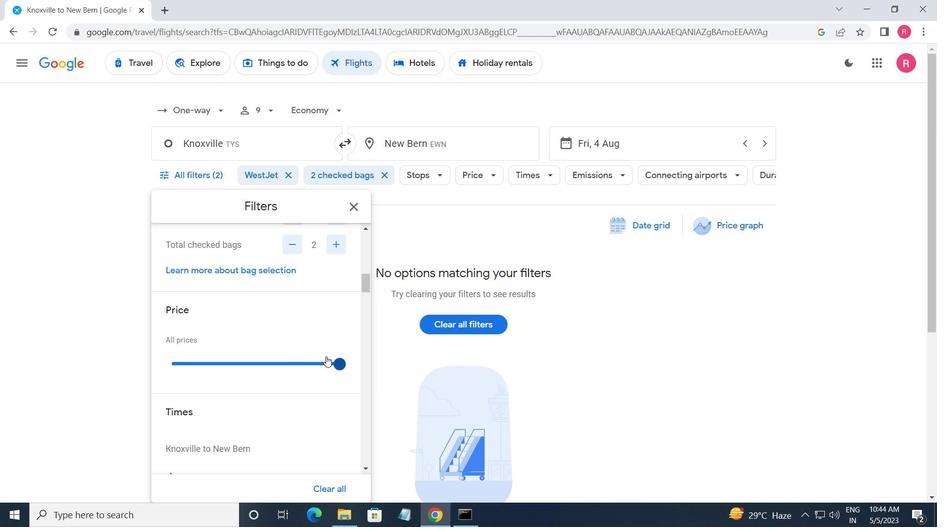 
Action: Mouse pressed left at (331, 365)
Screenshot: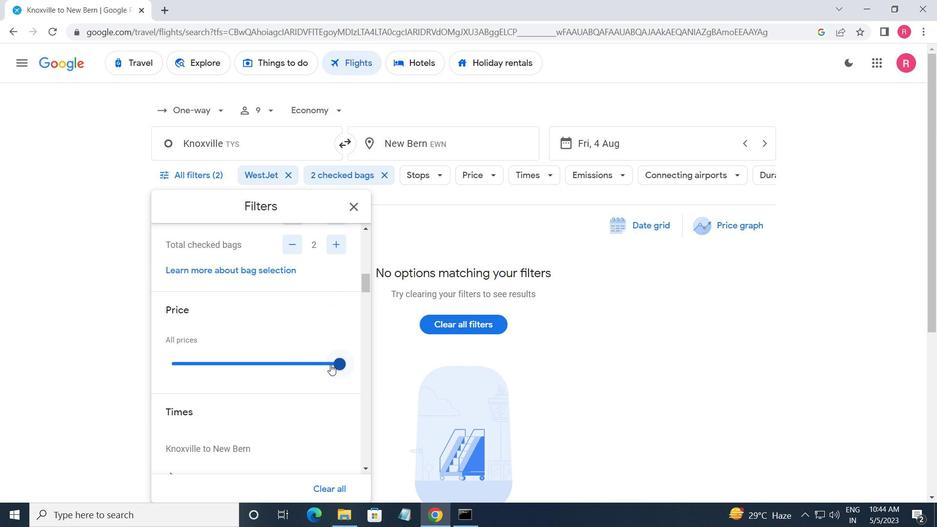 
Action: Mouse moved to (272, 320)
Screenshot: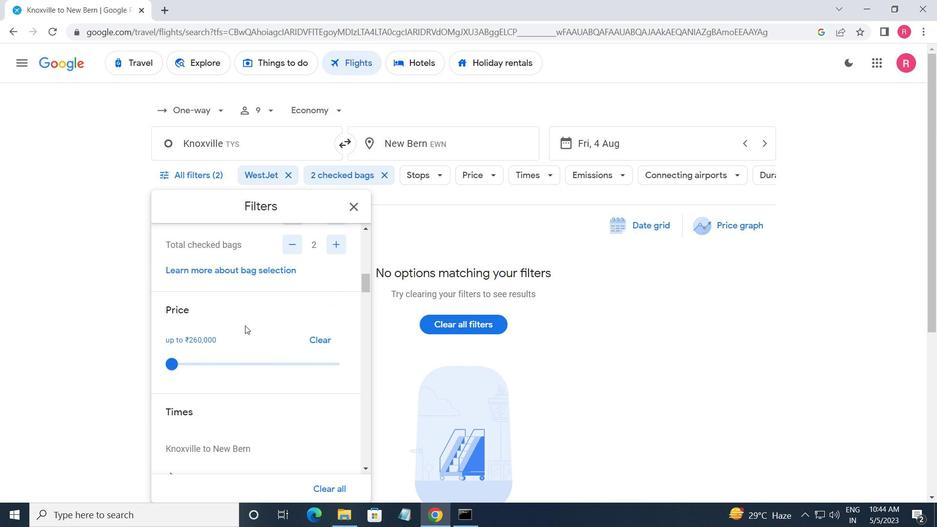 
Action: Mouse scrolled (272, 319) with delta (0, 0)
Screenshot: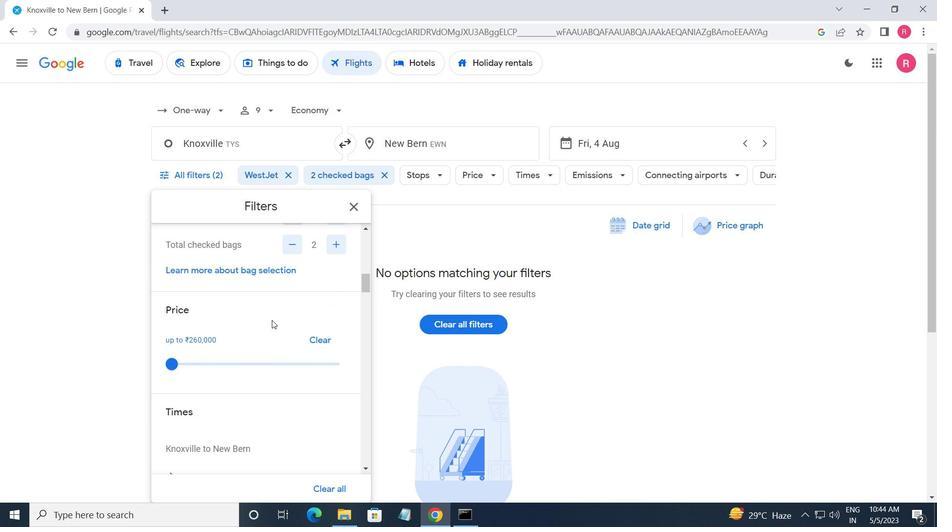 
Action: Mouse scrolled (272, 319) with delta (0, 0)
Screenshot: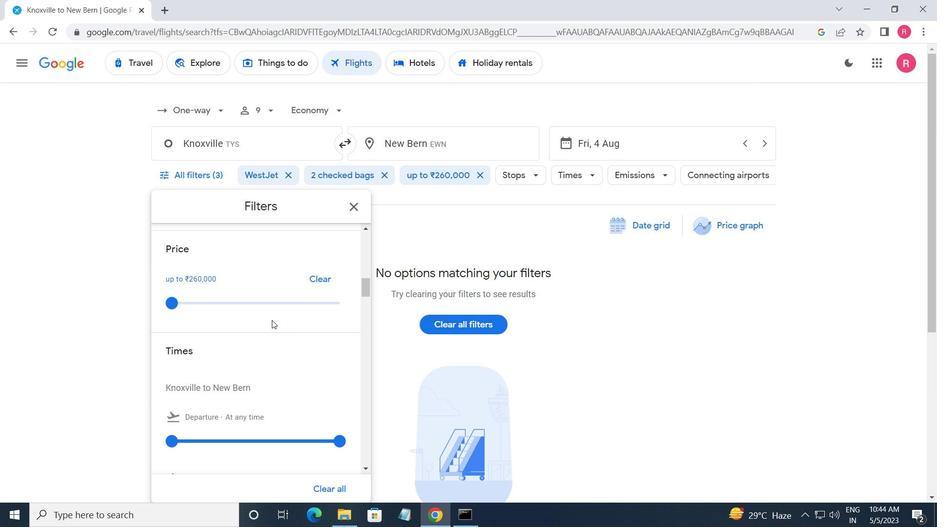 
Action: Mouse moved to (273, 320)
Screenshot: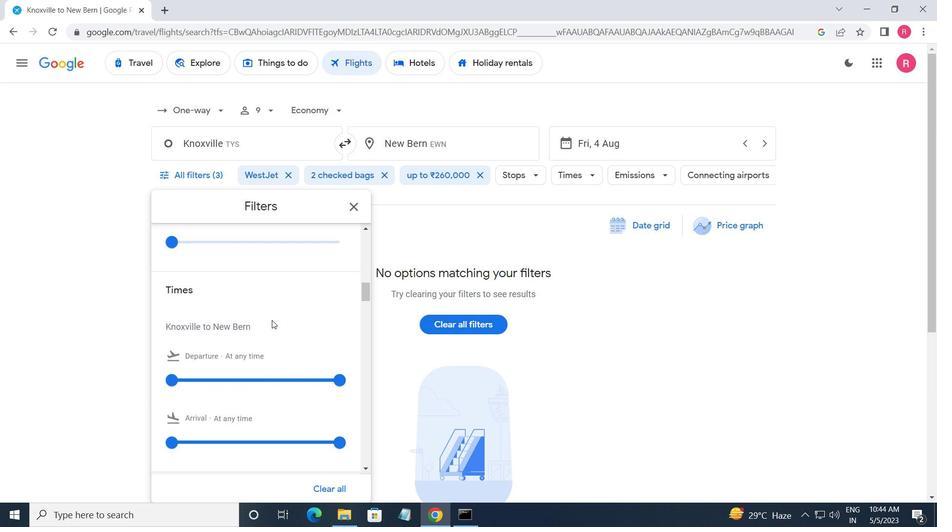 
Action: Mouse scrolled (273, 319) with delta (0, 0)
Screenshot: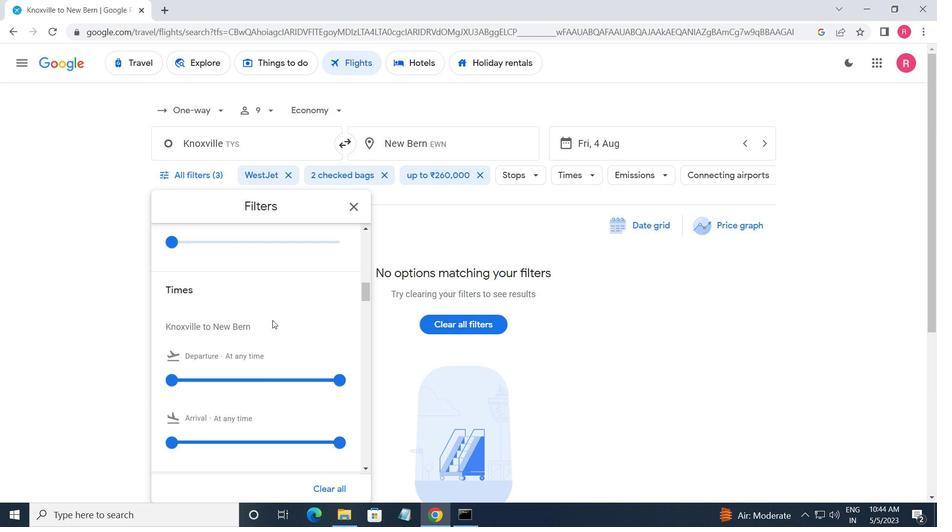 
Action: Mouse moved to (171, 324)
Screenshot: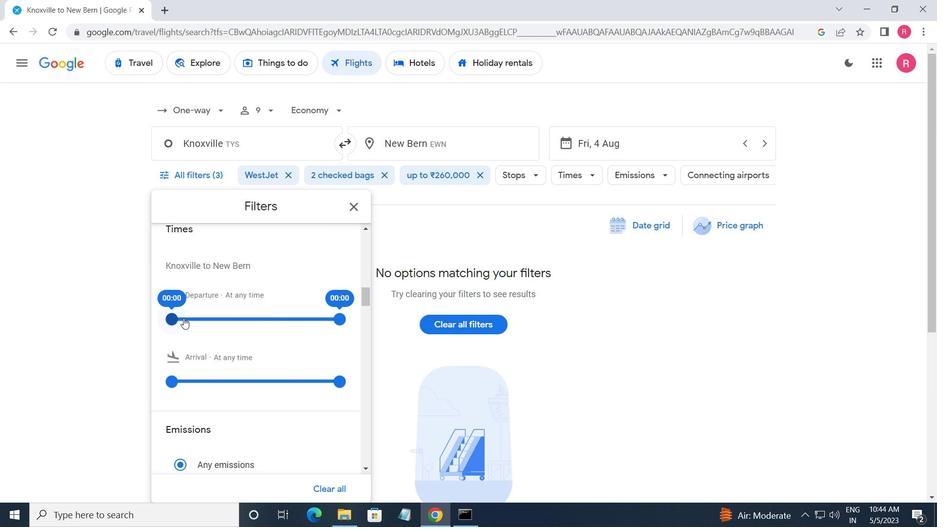 
Action: Mouse pressed left at (171, 324)
Screenshot: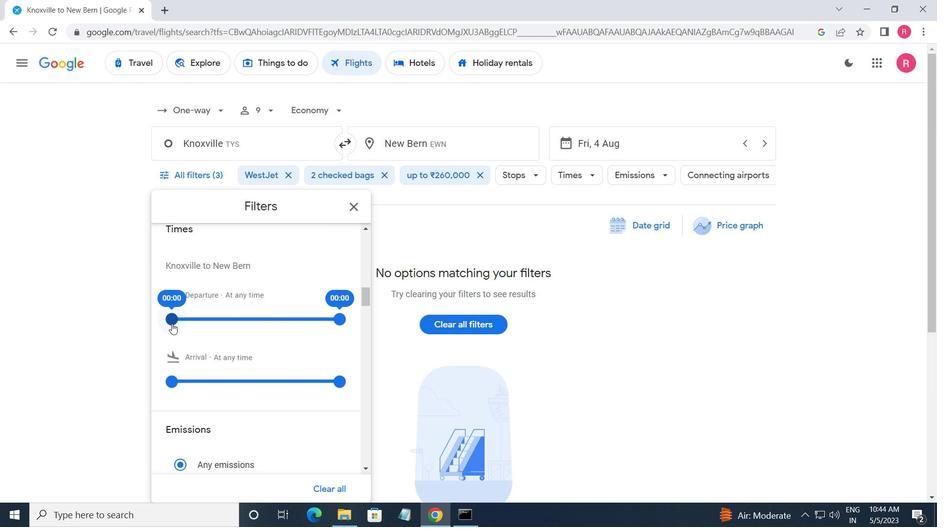 
Action: Mouse moved to (337, 319)
Screenshot: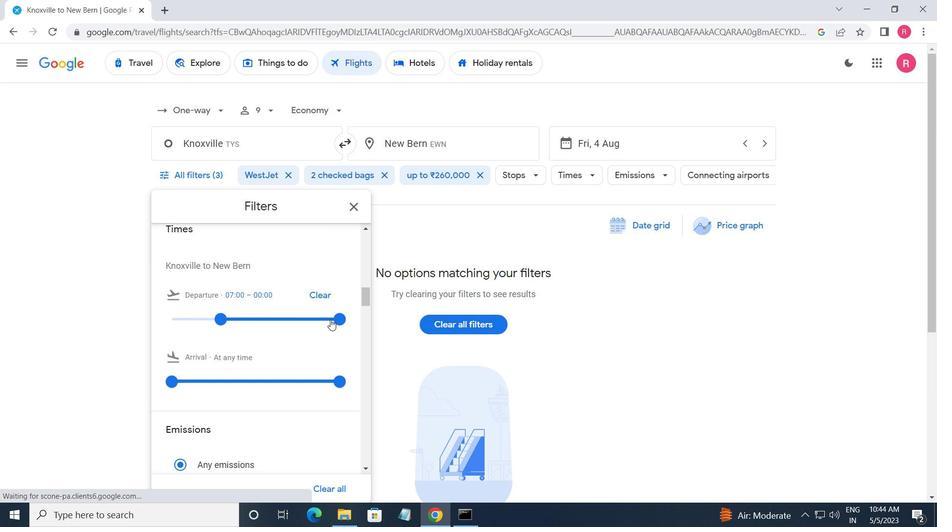 
Action: Mouse pressed left at (337, 319)
Screenshot: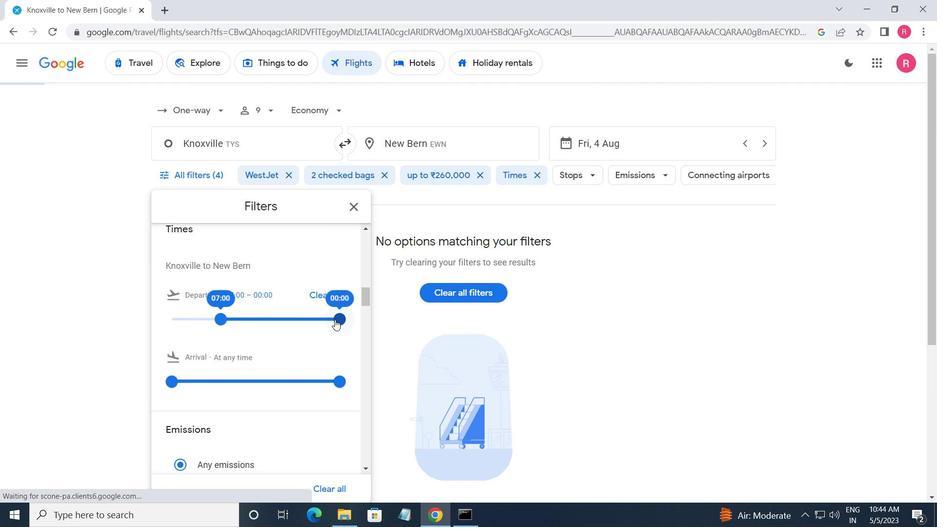 
Action: Mouse moved to (348, 205)
Screenshot: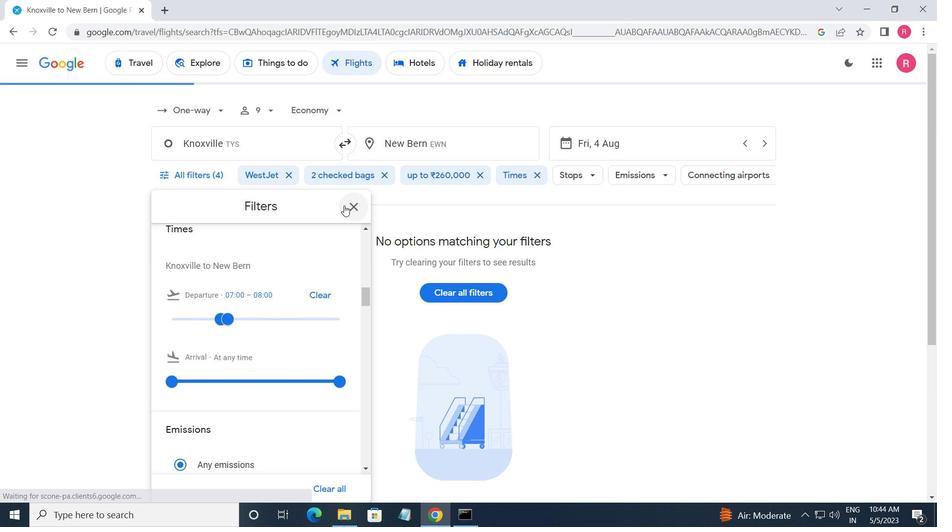 
Action: Mouse pressed left at (348, 205)
Screenshot: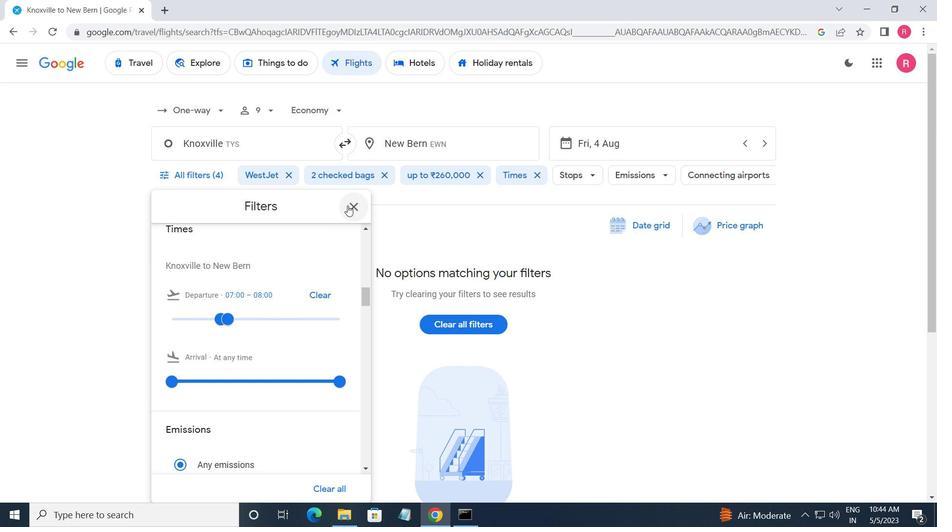 
